 Task: Forward email as attachment with the signature Alan Parker with the subject Follow up on our last conversation from softage.1@softage.net to softage.4@softage.net with the message I wanted to confirm the availability of the meeting room for tomorrows presentation.
Action: Mouse moved to (834, 68)
Screenshot: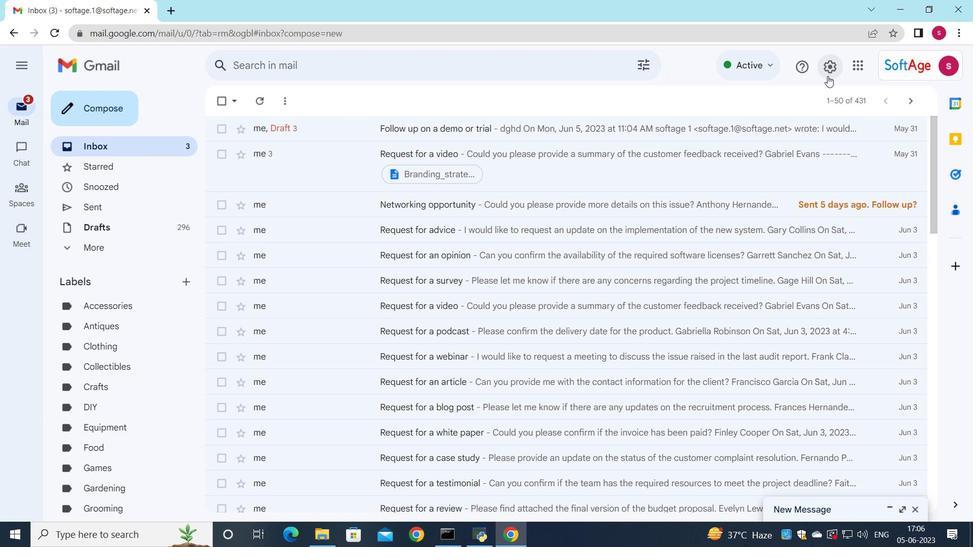 
Action: Mouse pressed left at (834, 68)
Screenshot: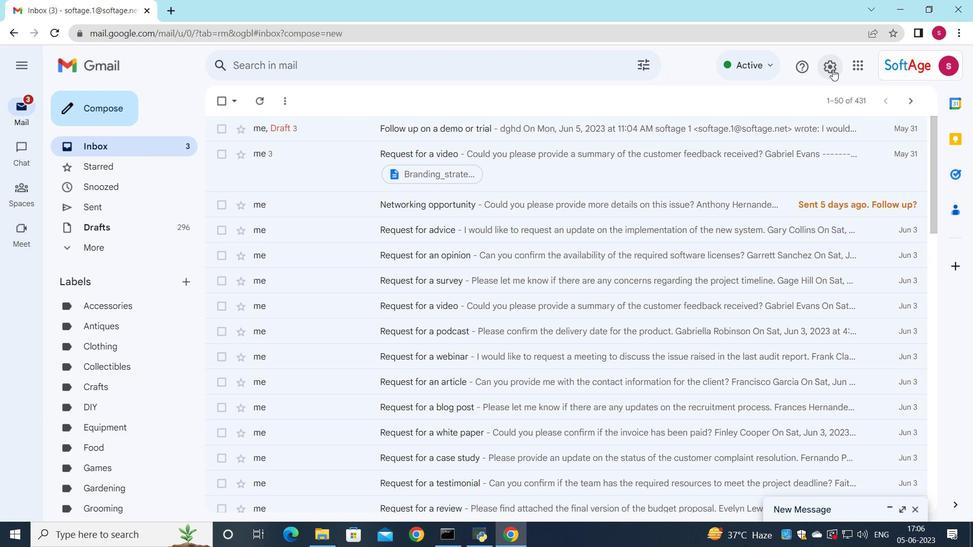 
Action: Mouse moved to (821, 125)
Screenshot: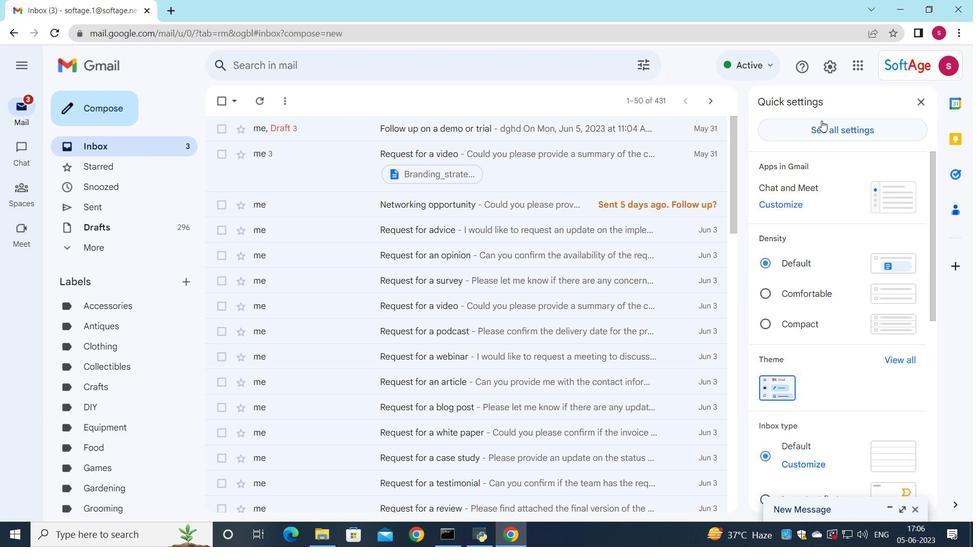 
Action: Mouse pressed left at (821, 125)
Screenshot: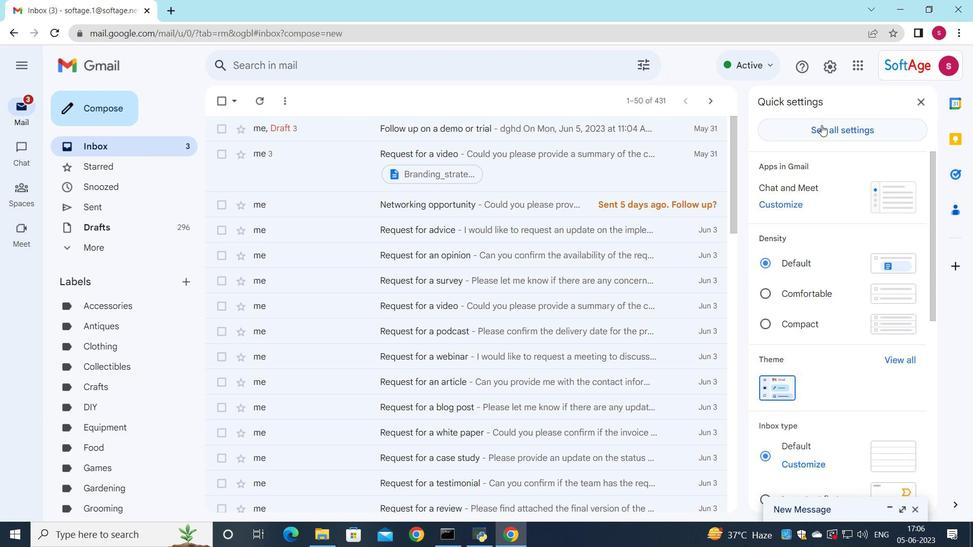 
Action: Mouse moved to (461, 370)
Screenshot: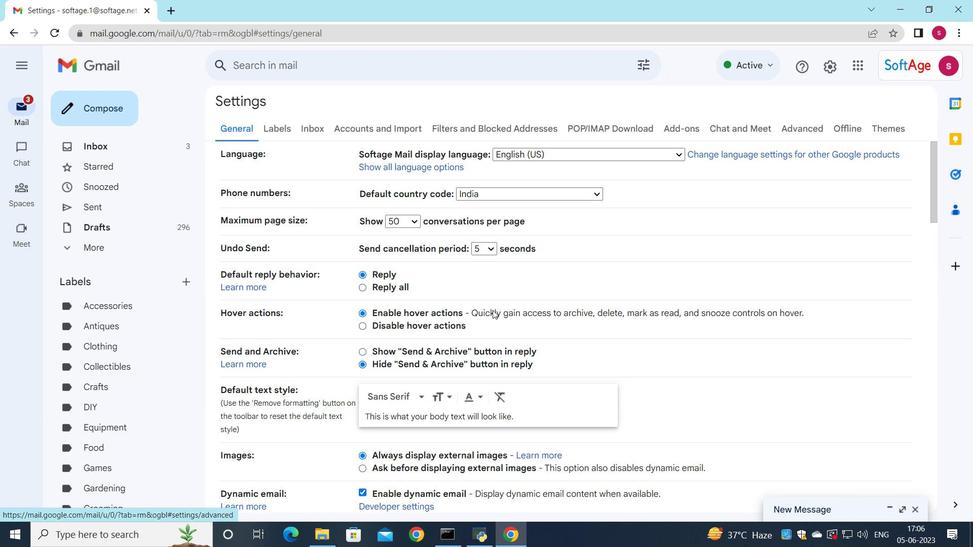 
Action: Mouse scrolled (461, 370) with delta (0, 0)
Screenshot: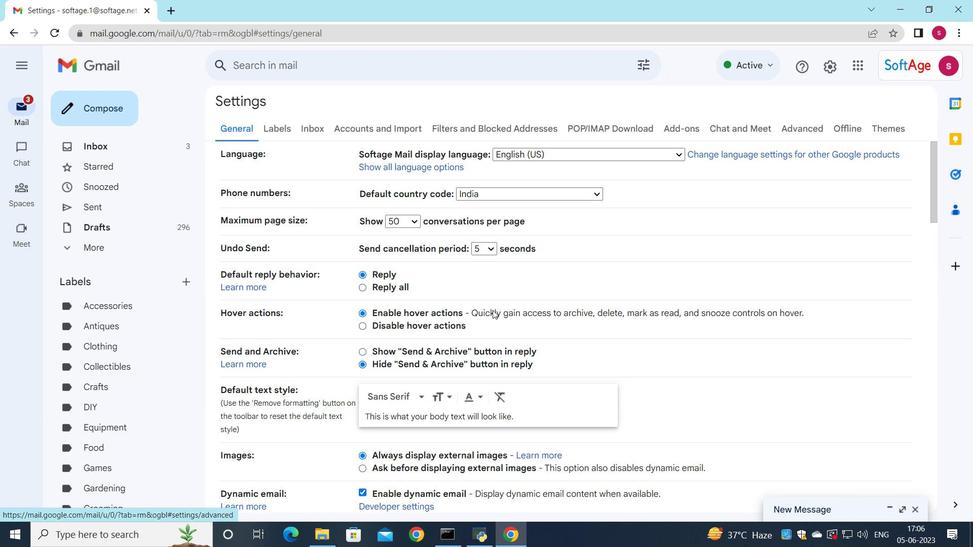 
Action: Mouse moved to (461, 371)
Screenshot: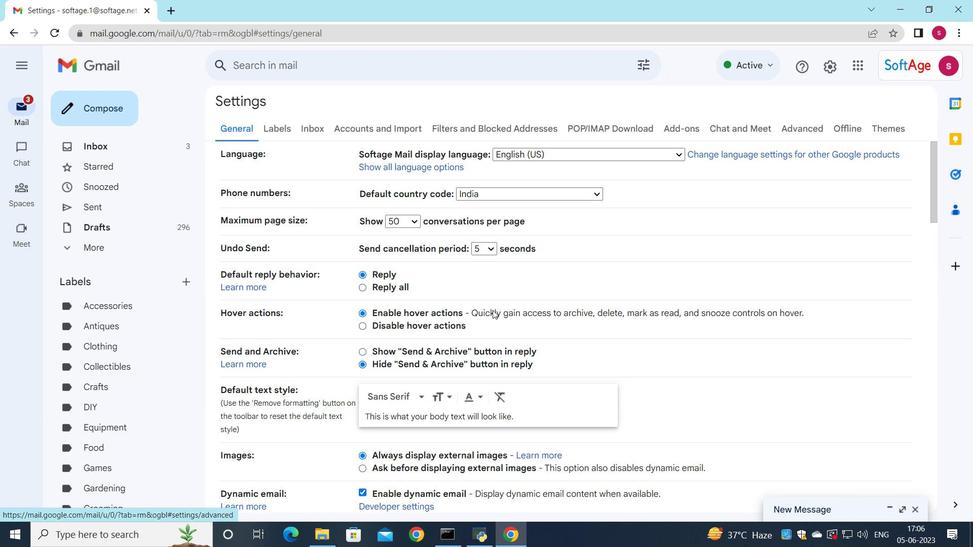 
Action: Mouse scrolled (461, 370) with delta (0, 0)
Screenshot: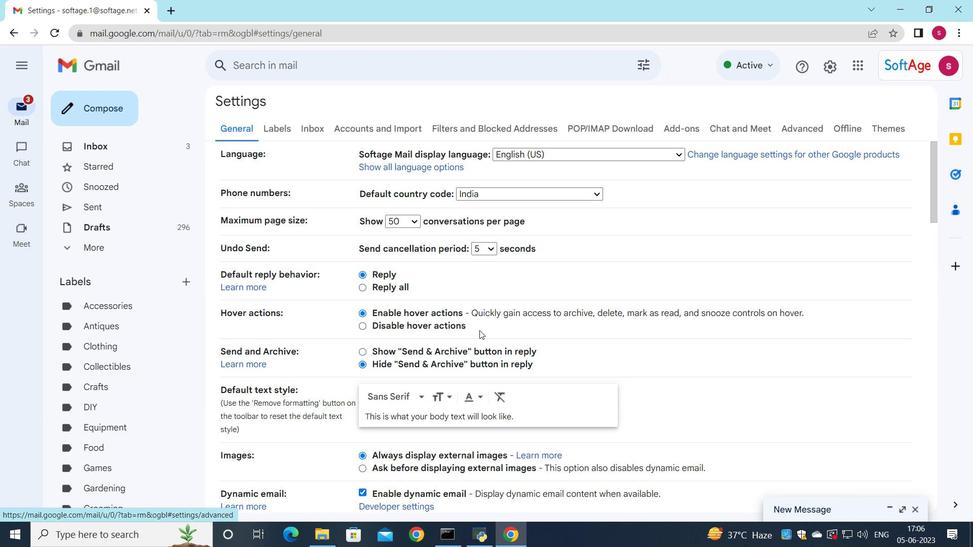 
Action: Mouse moved to (461, 372)
Screenshot: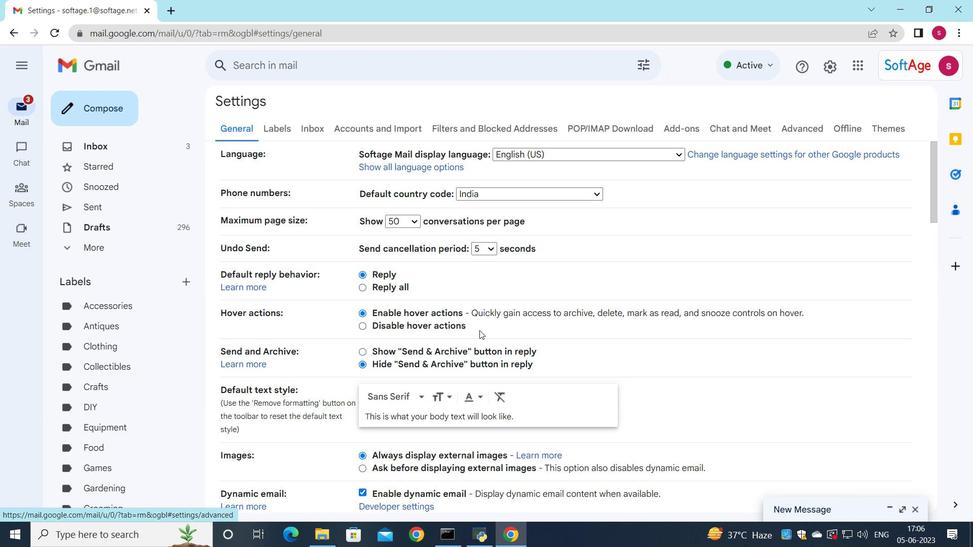 
Action: Mouse scrolled (461, 371) with delta (0, 0)
Screenshot: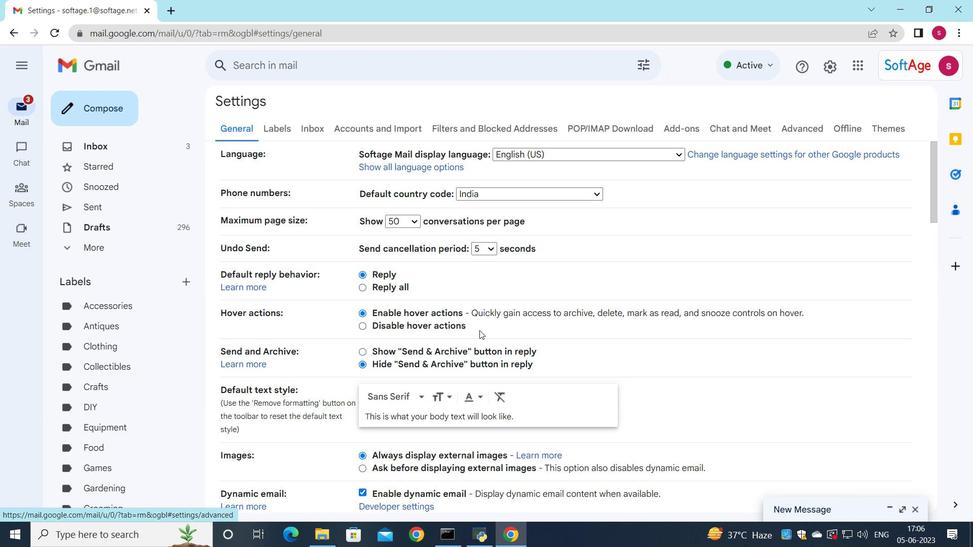 
Action: Mouse moved to (460, 372)
Screenshot: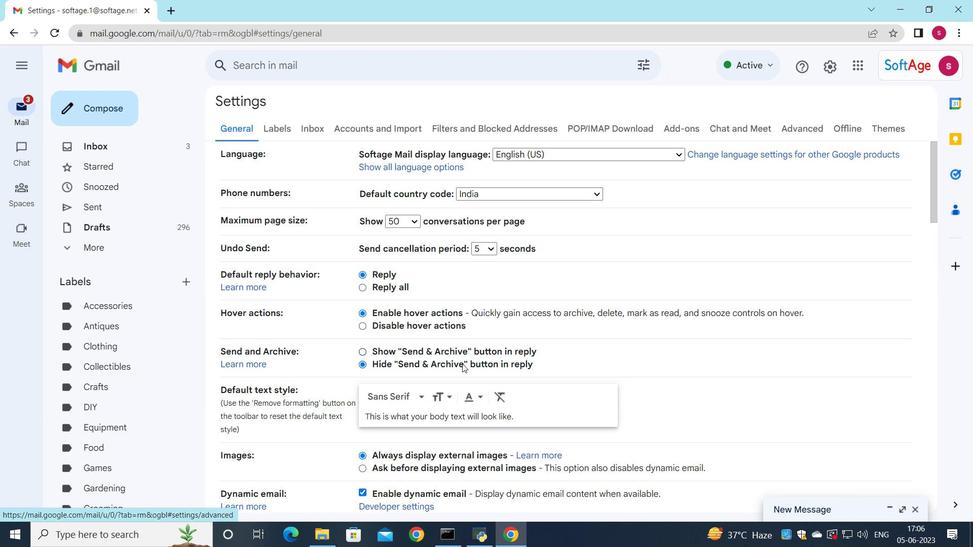
Action: Mouse scrolled (460, 372) with delta (0, 0)
Screenshot: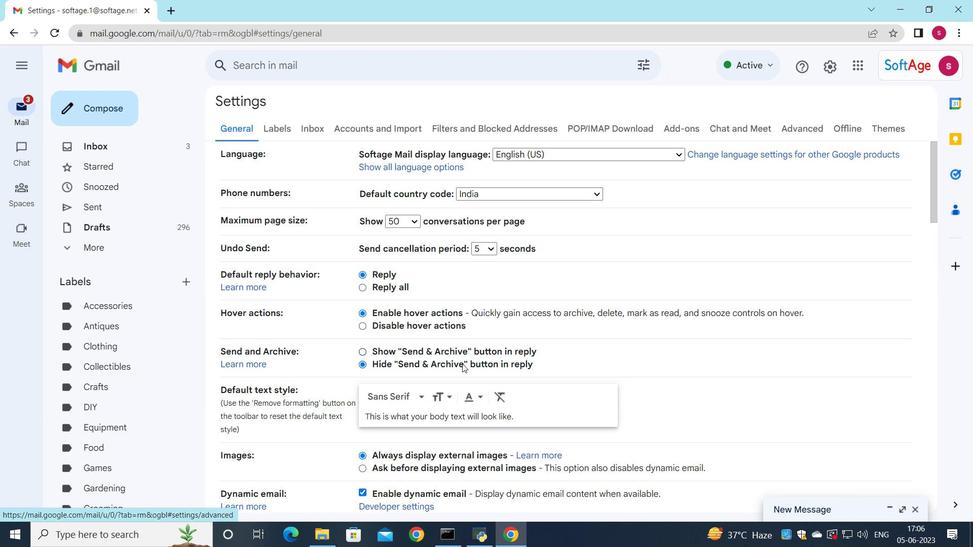 
Action: Mouse moved to (459, 375)
Screenshot: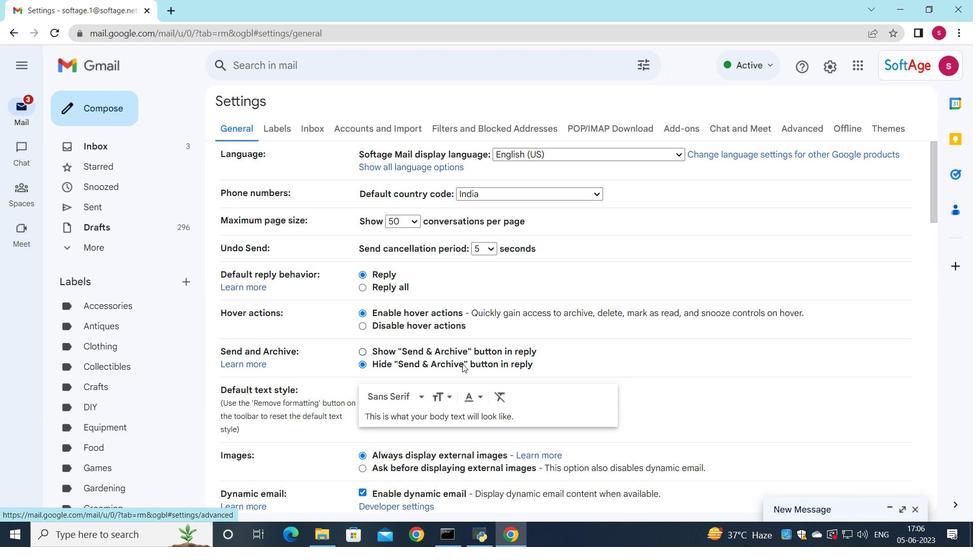 
Action: Mouse scrolled (459, 375) with delta (0, 0)
Screenshot: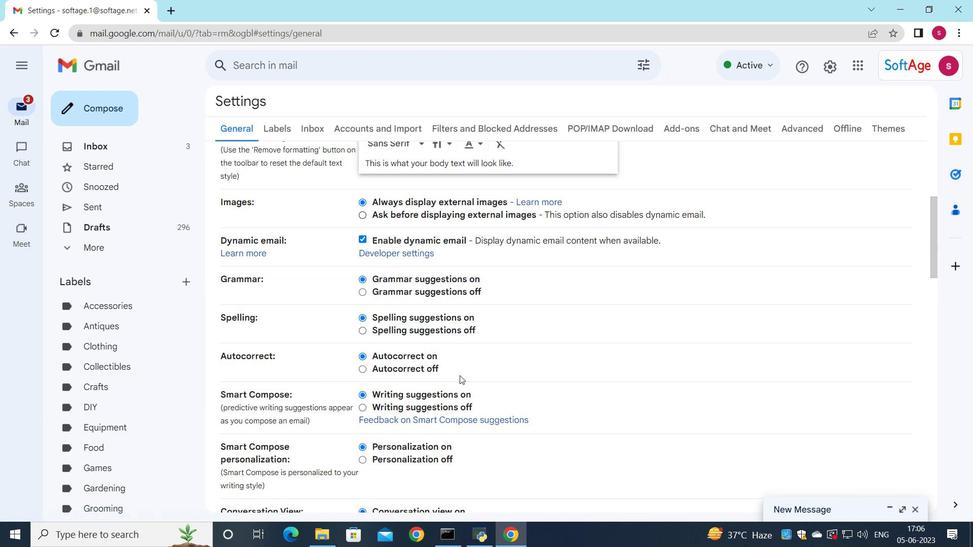 
Action: Mouse scrolled (459, 375) with delta (0, 0)
Screenshot: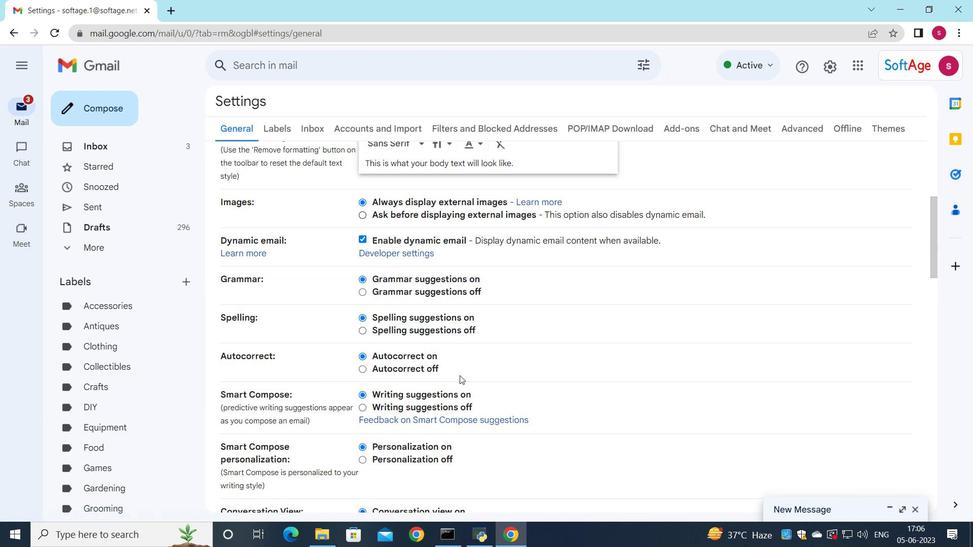 
Action: Mouse scrolled (459, 375) with delta (0, 0)
Screenshot: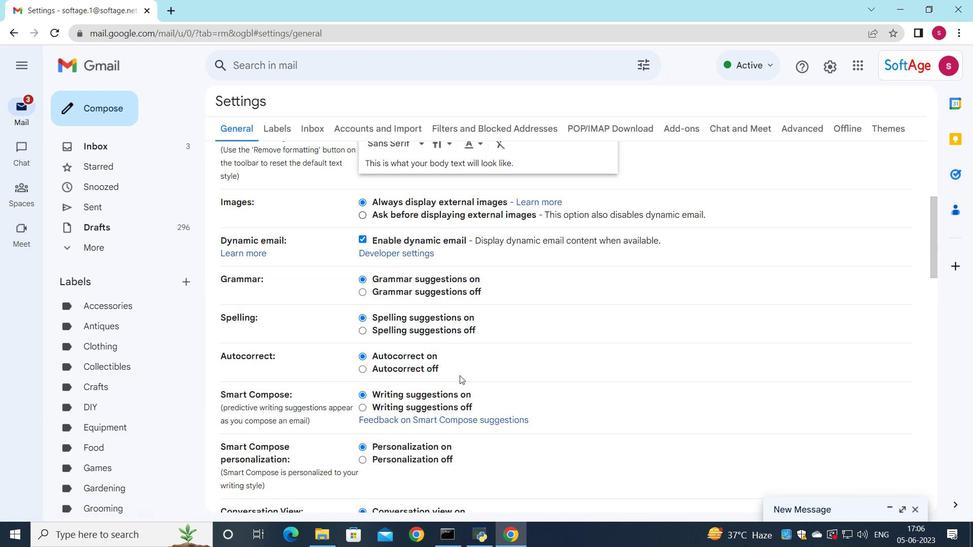 
Action: Mouse scrolled (459, 375) with delta (0, 0)
Screenshot: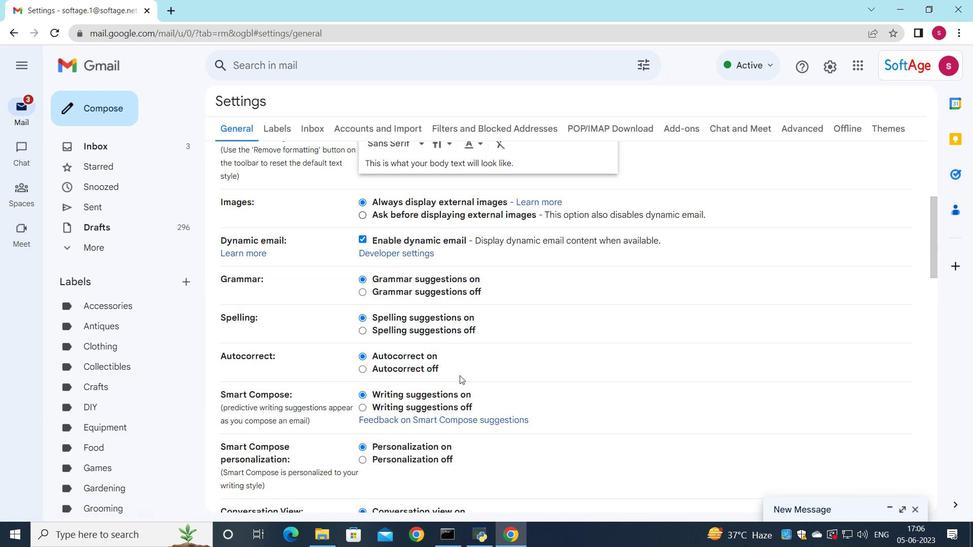 
Action: Mouse scrolled (459, 375) with delta (0, 0)
Screenshot: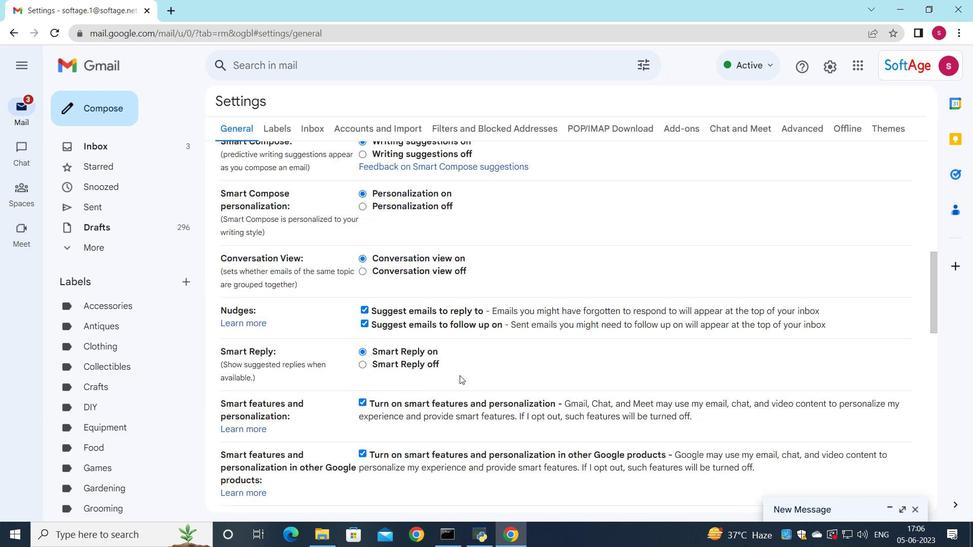 
Action: Mouse scrolled (459, 375) with delta (0, 0)
Screenshot: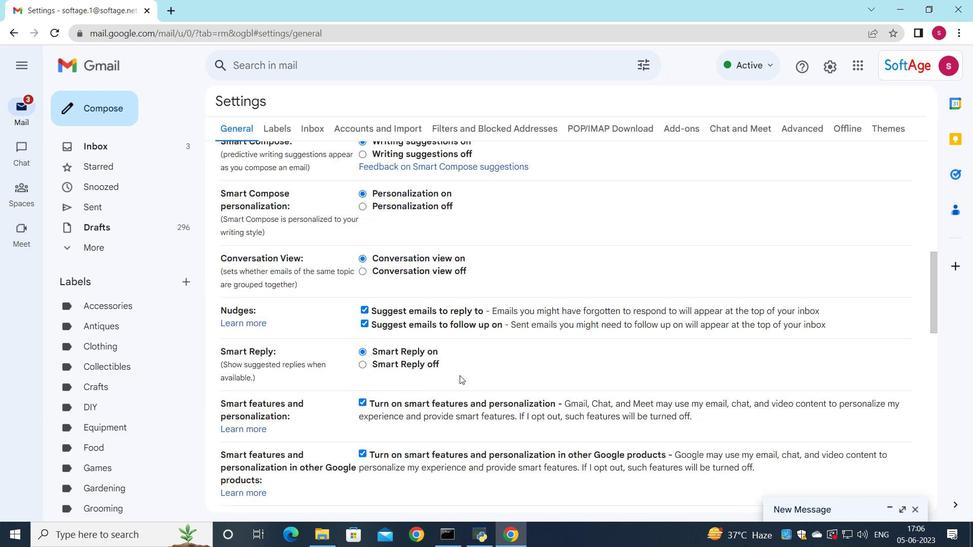 
Action: Mouse scrolled (459, 375) with delta (0, 0)
Screenshot: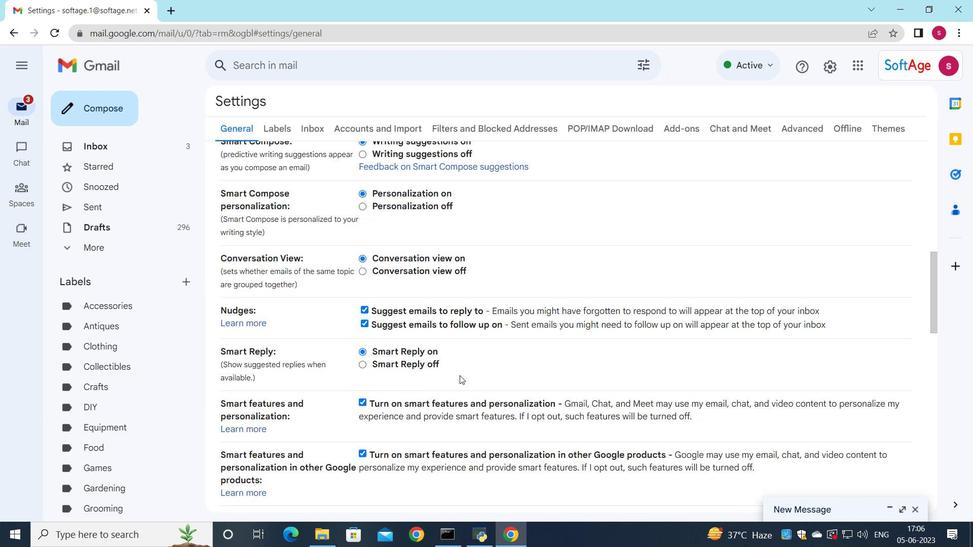 
Action: Mouse scrolled (459, 375) with delta (0, 0)
Screenshot: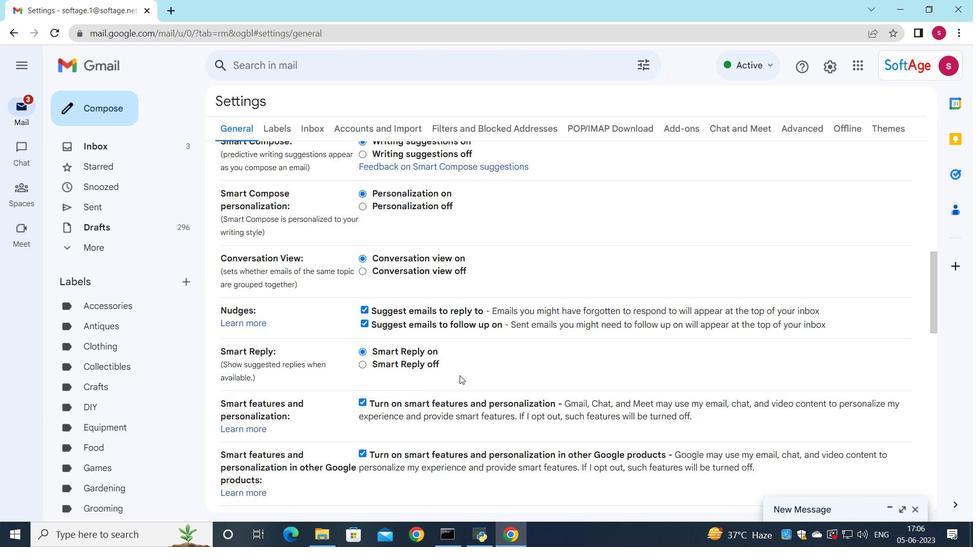 
Action: Mouse moved to (459, 376)
Screenshot: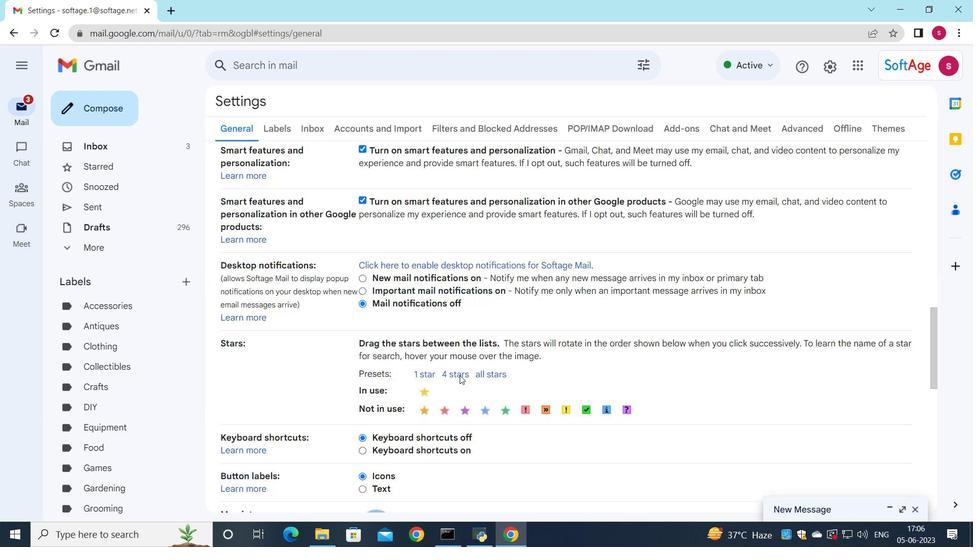 
Action: Mouse scrolled (459, 375) with delta (0, 0)
Screenshot: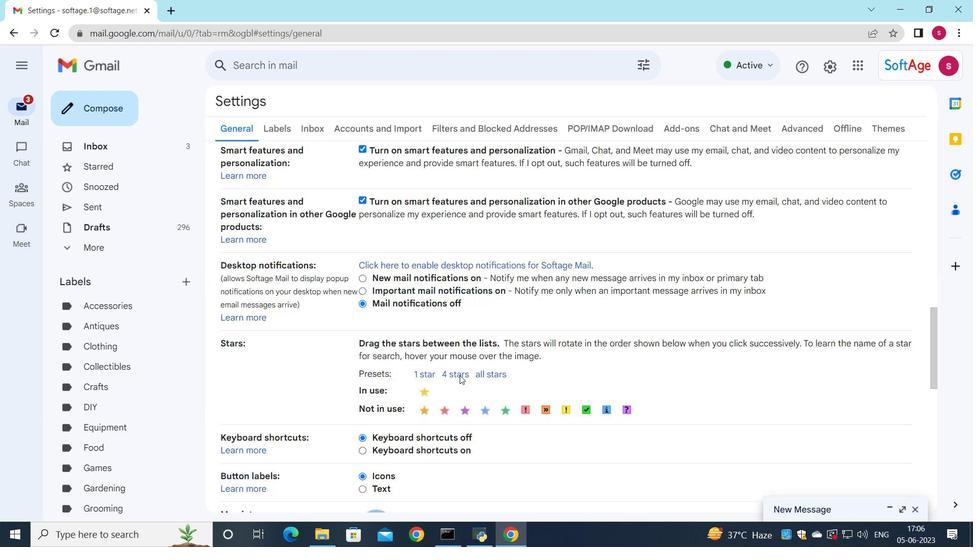
Action: Mouse moved to (458, 376)
Screenshot: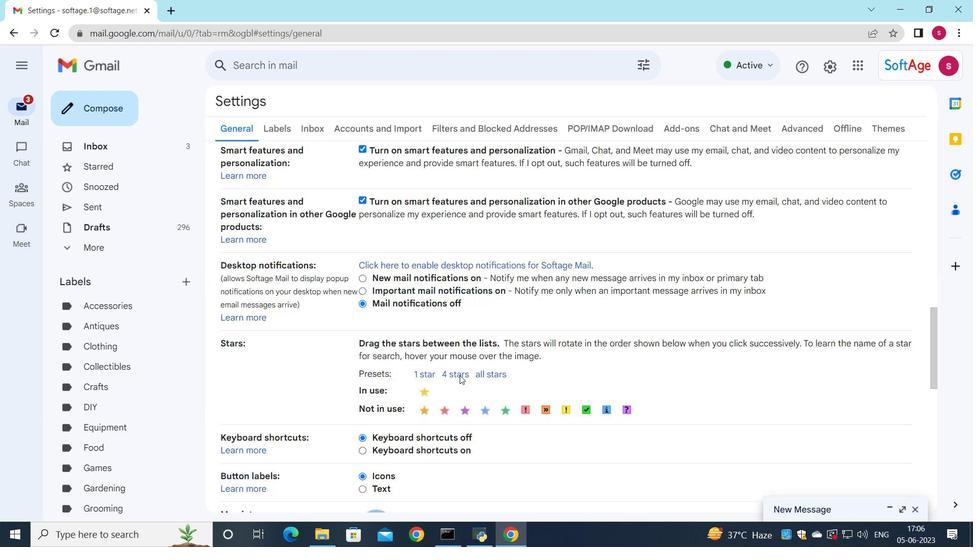 
Action: Mouse scrolled (458, 375) with delta (0, 0)
Screenshot: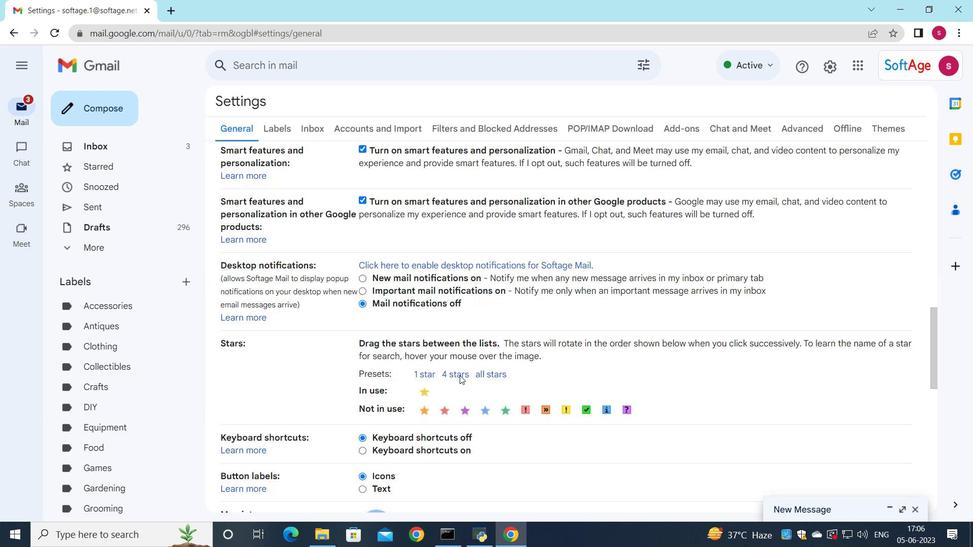 
Action: Mouse scrolled (458, 375) with delta (0, 0)
Screenshot: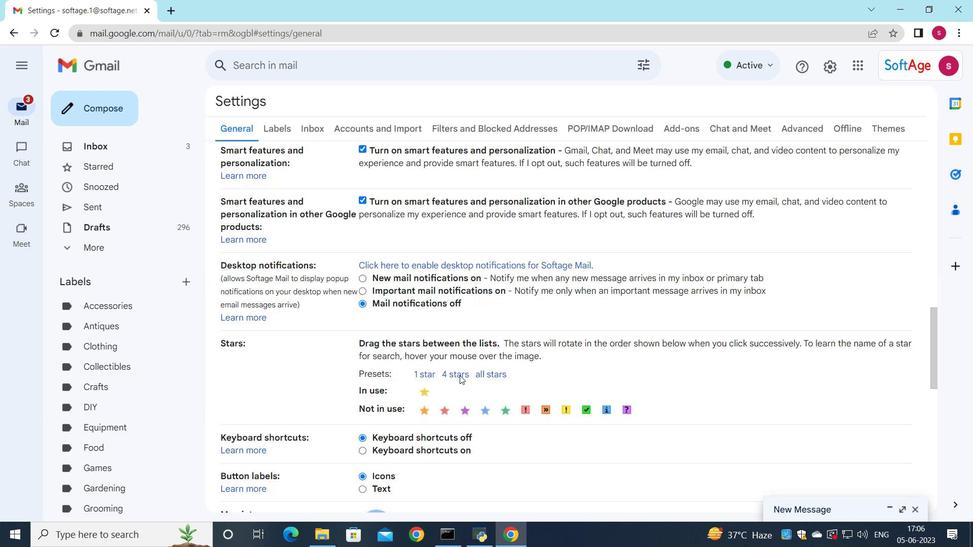 
Action: Mouse scrolled (458, 375) with delta (0, 0)
Screenshot: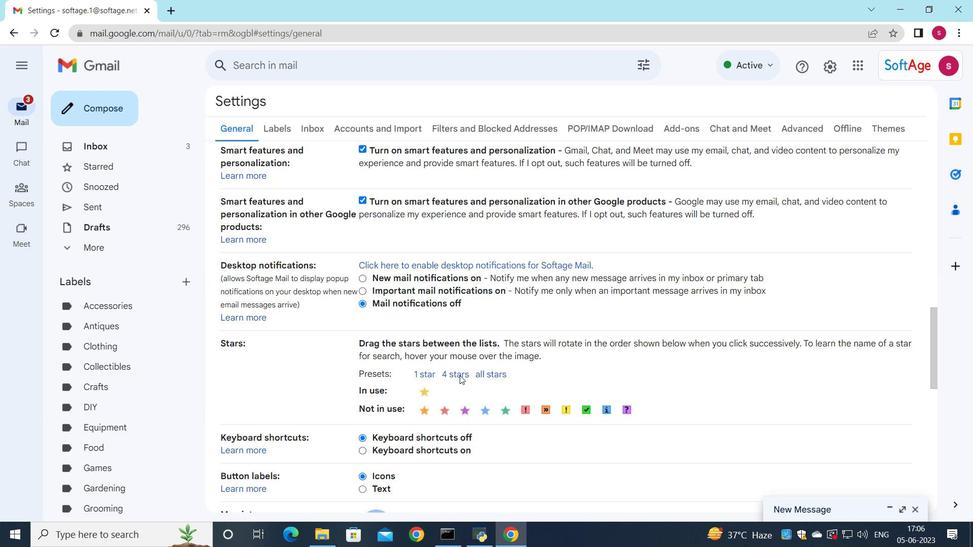 
Action: Mouse moved to (375, 371)
Screenshot: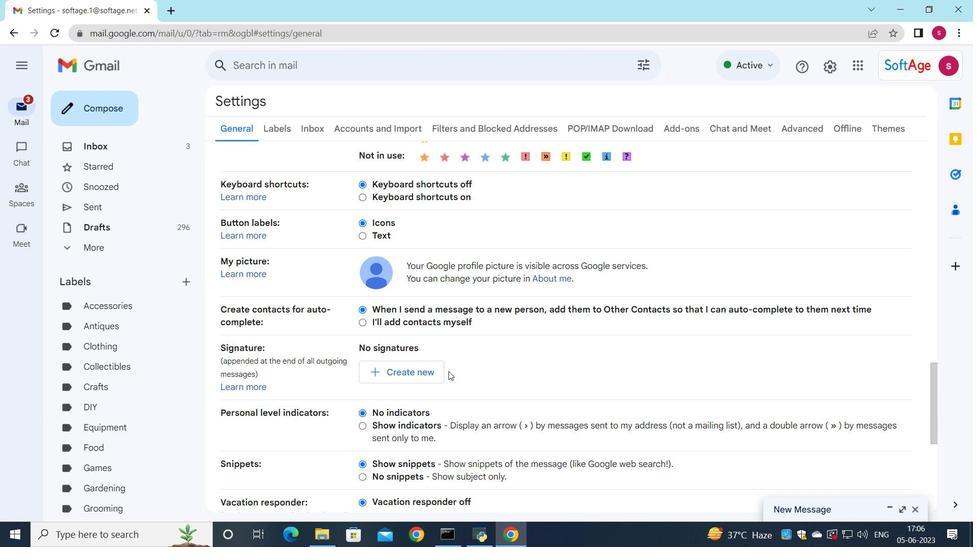 
Action: Mouse pressed left at (375, 371)
Screenshot: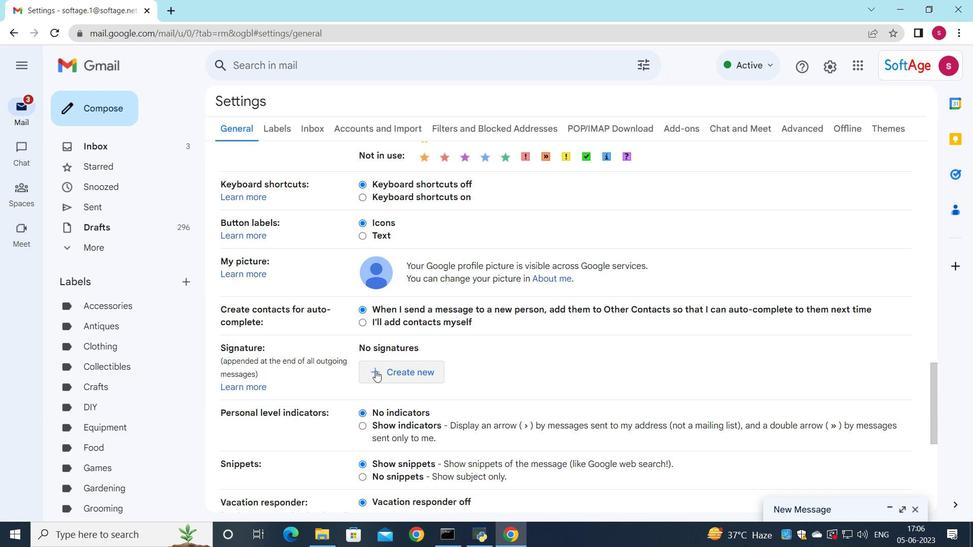 
Action: Mouse moved to (443, 332)
Screenshot: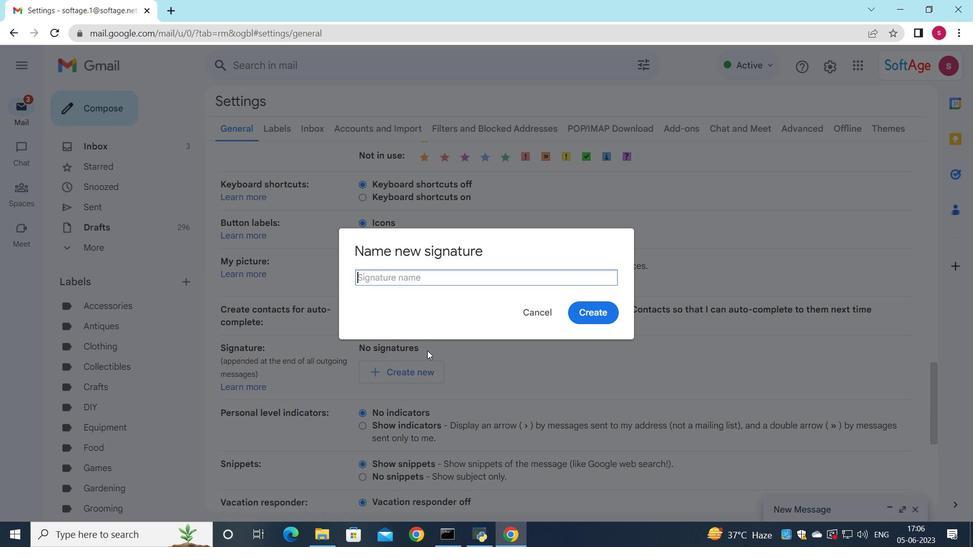 
Action: Key pressed <Key.shift>alan<Key.space><Key.shift>Pasr<Key.backspace><Key.backspace><Key.backspace><Key.backspace><Key.backspace><Key.backspace><Key.backspace><Key.backspace><Key.backspace><Key.backspace><Key.backspace><Key.backspace><Key.backspace><Key.backspace><Key.backspace><Key.shift>Alan<Key.space><Key.shift>Parker
Screenshot: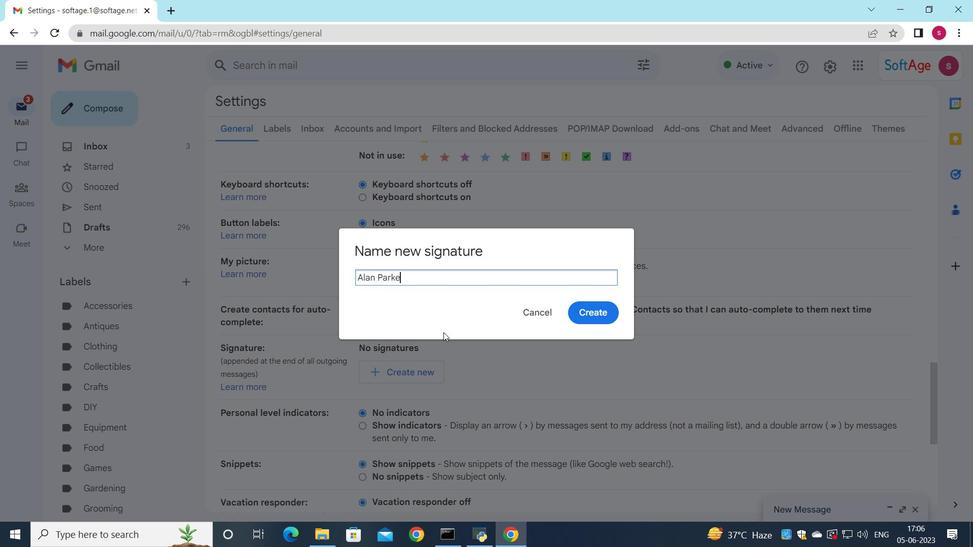 
Action: Mouse moved to (587, 320)
Screenshot: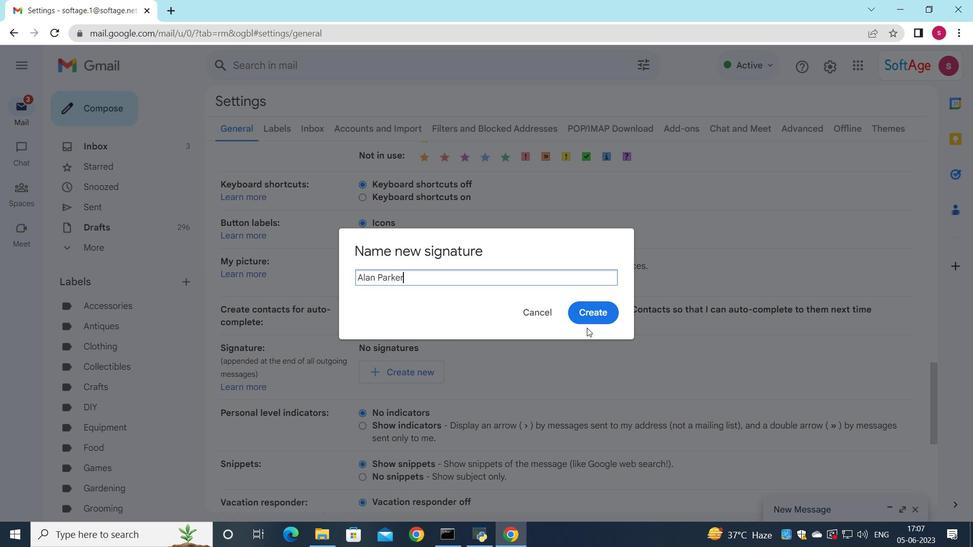 
Action: Mouse pressed left at (587, 320)
Screenshot: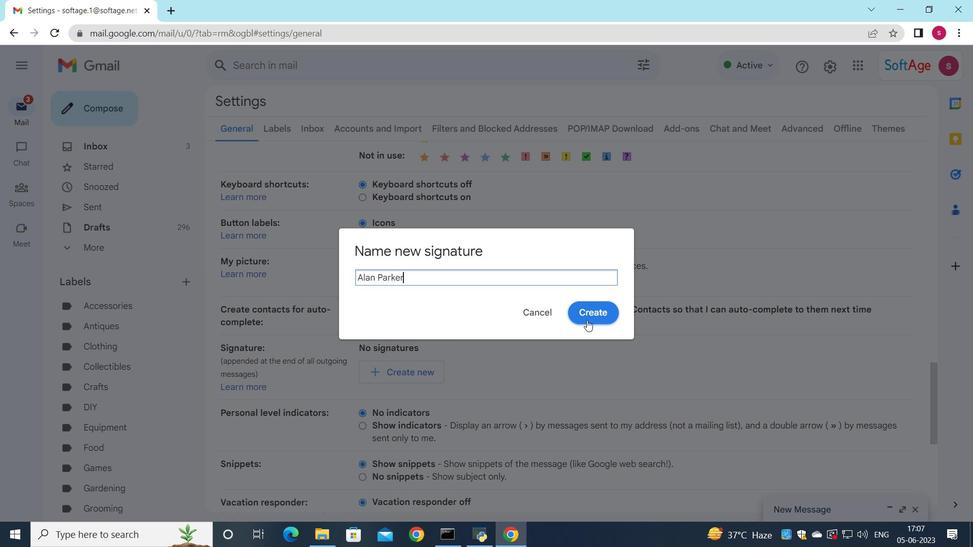 
Action: Mouse moved to (590, 354)
Screenshot: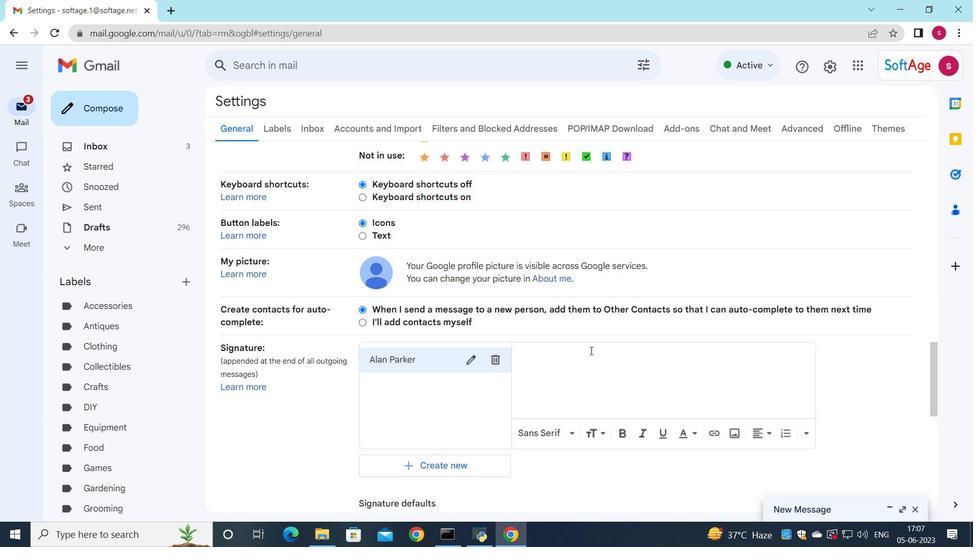 
Action: Mouse pressed left at (590, 354)
Screenshot: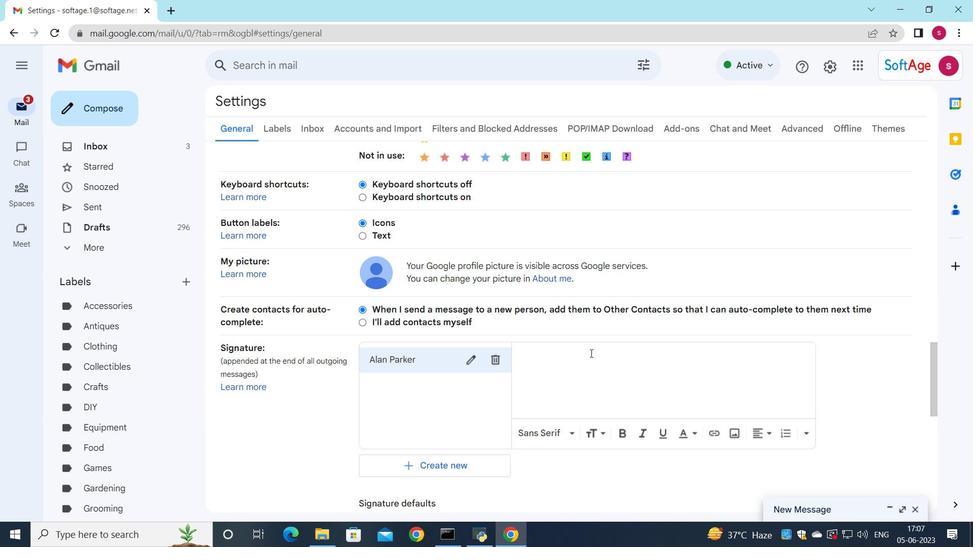 
Action: Key pressed <Key.shift>Alan<Key.space><Key.shift>Parker
Screenshot: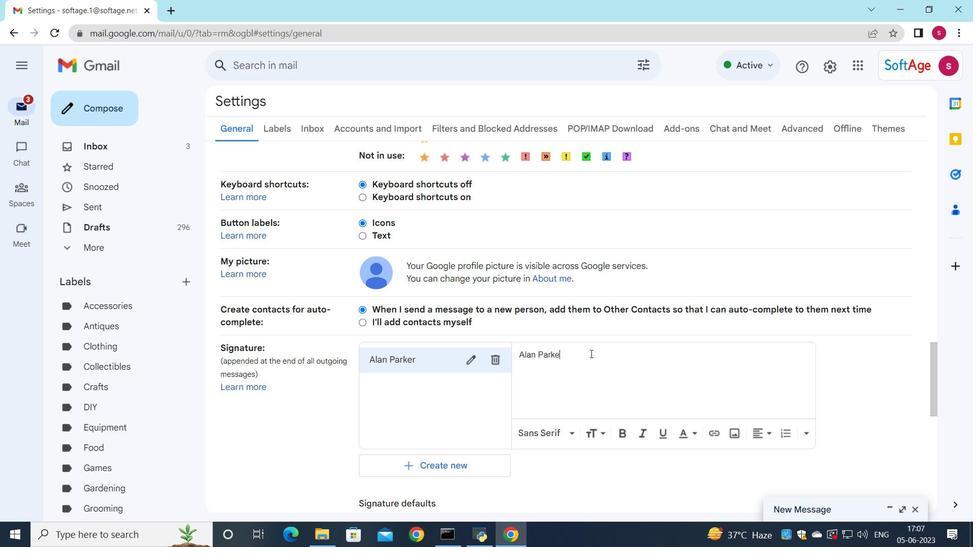 
Action: Mouse moved to (567, 356)
Screenshot: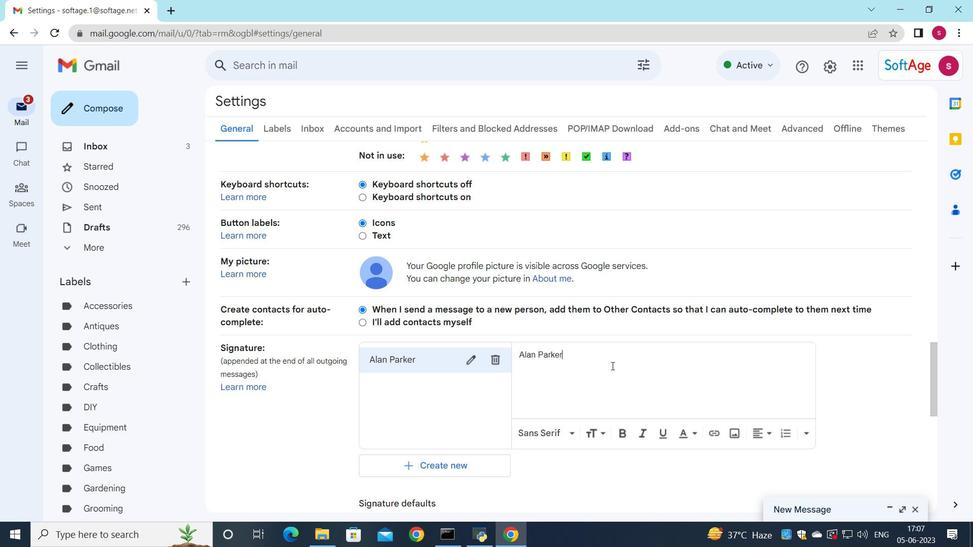 
Action: Mouse scrolled (567, 356) with delta (0, 0)
Screenshot: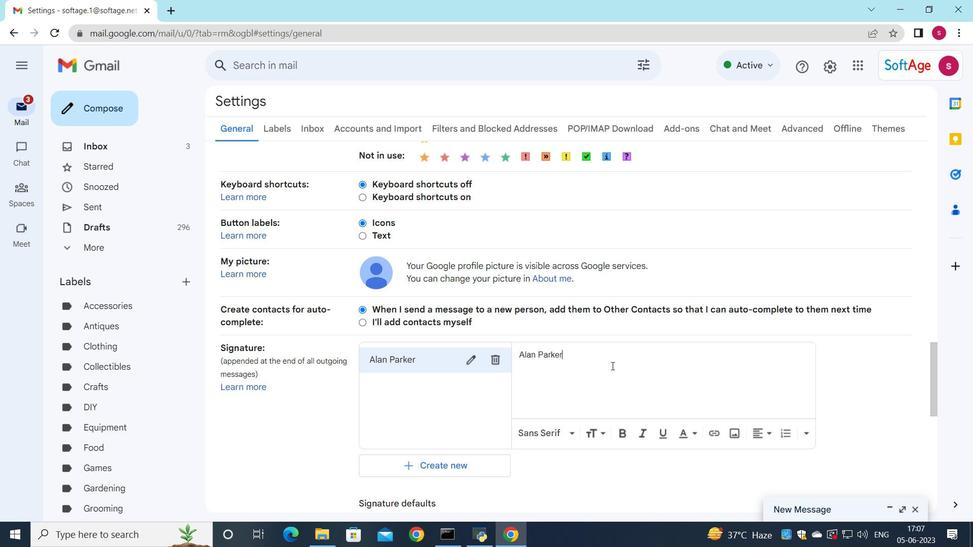 
Action: Mouse moved to (545, 363)
Screenshot: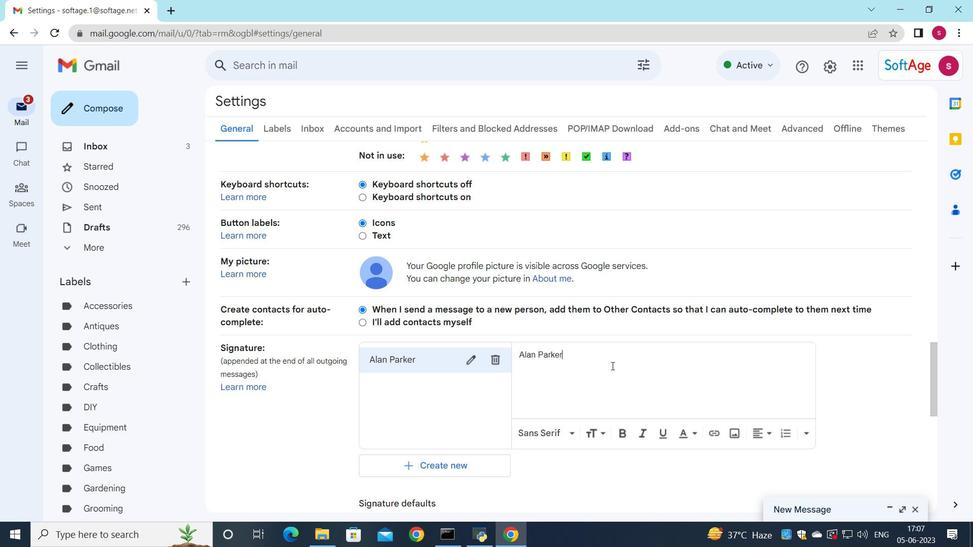 
Action: Mouse scrolled (545, 363) with delta (0, 0)
Screenshot: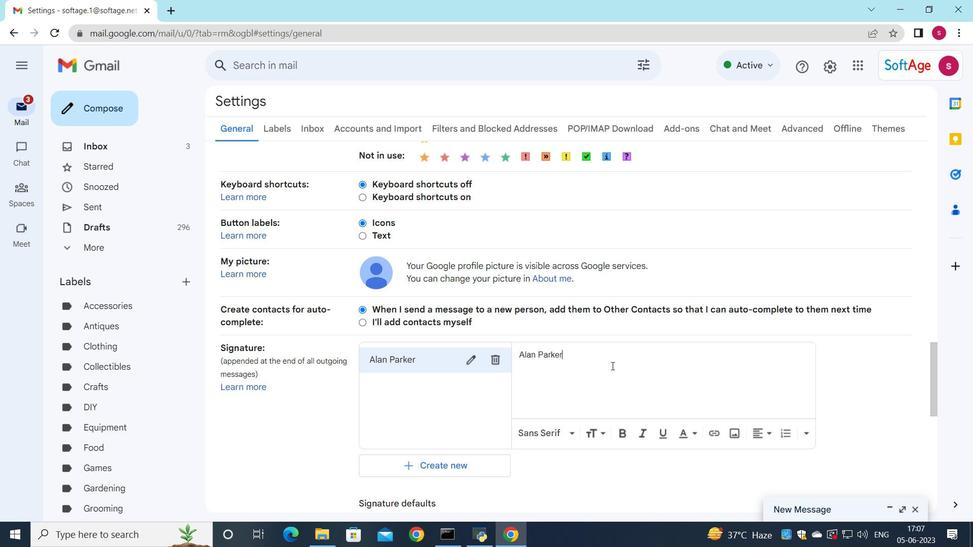
Action: Mouse moved to (514, 388)
Screenshot: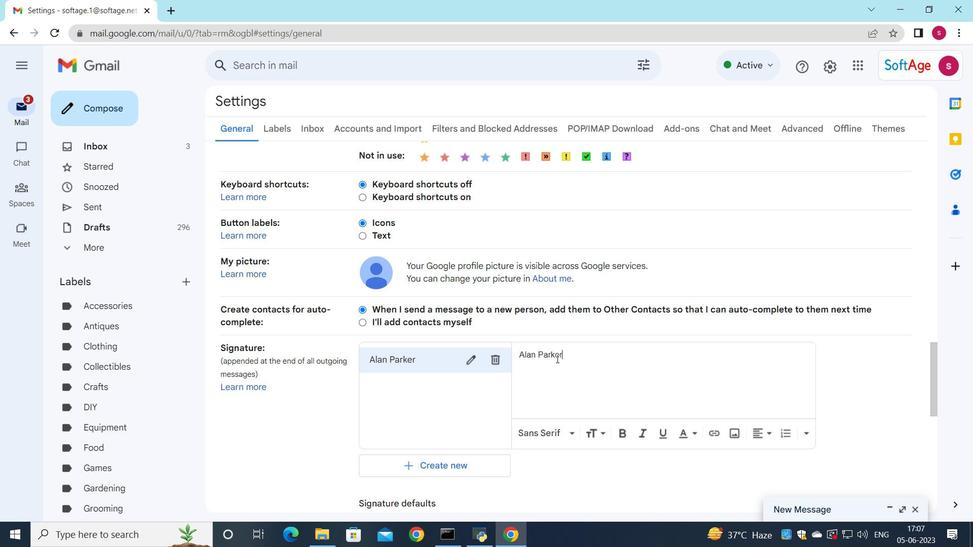 
Action: Mouse scrolled (520, 381) with delta (0, 0)
Screenshot: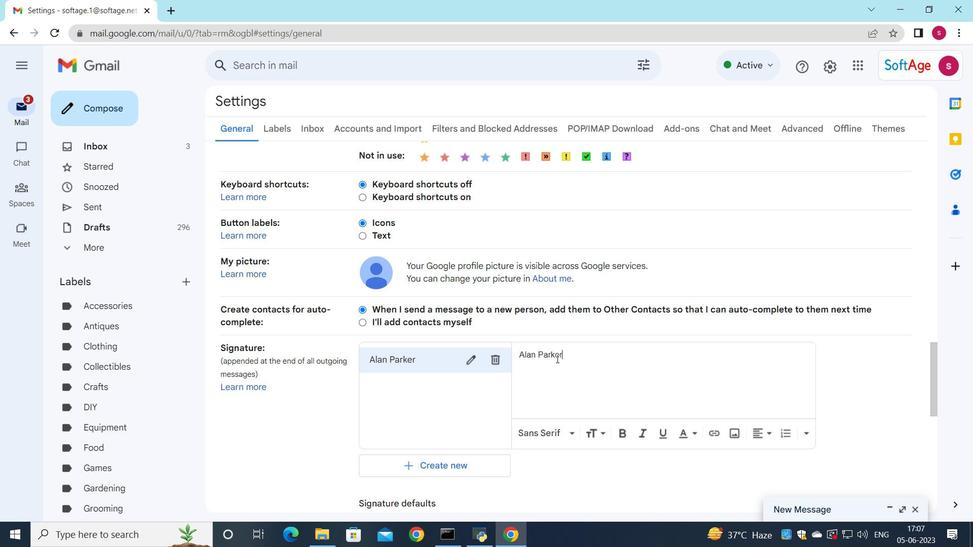 
Action: Mouse moved to (457, 351)
Screenshot: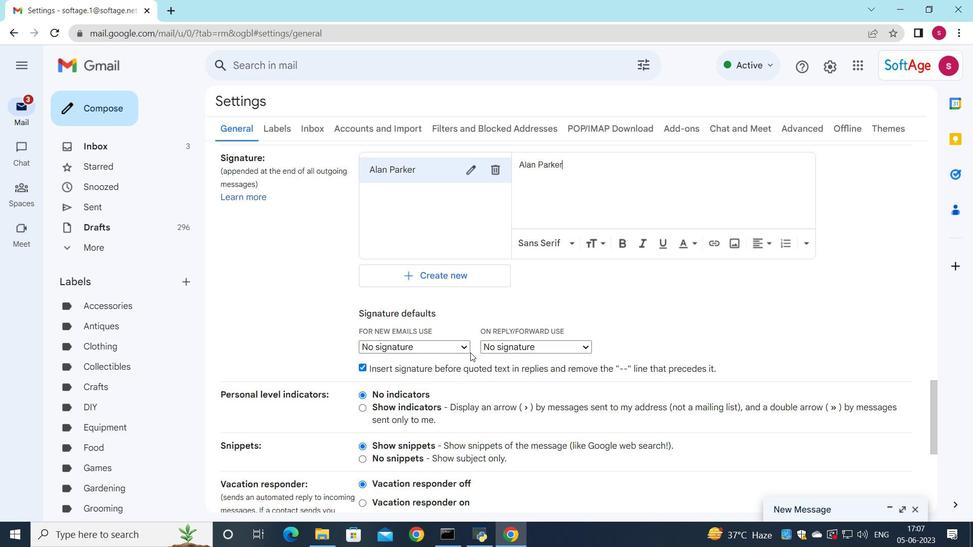 
Action: Mouse pressed left at (457, 351)
Screenshot: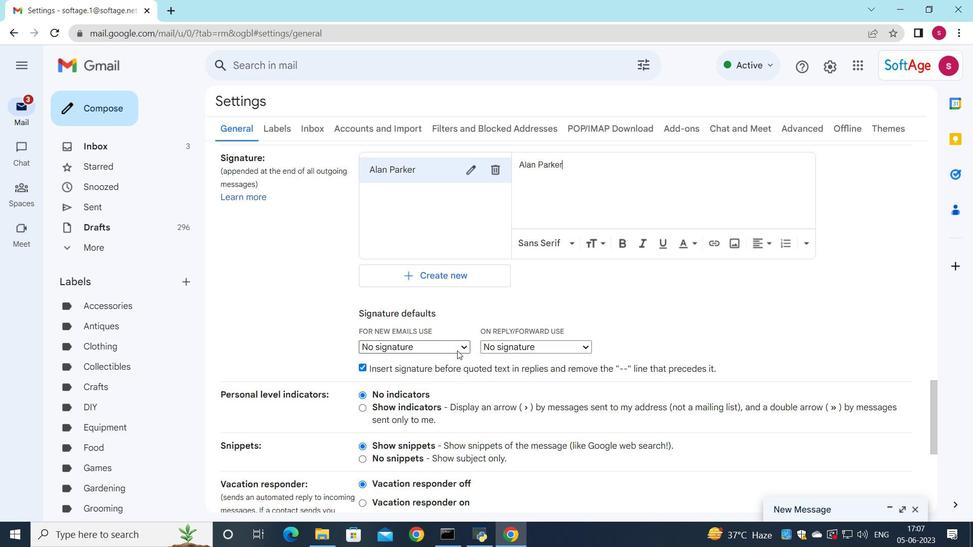 
Action: Mouse moved to (450, 373)
Screenshot: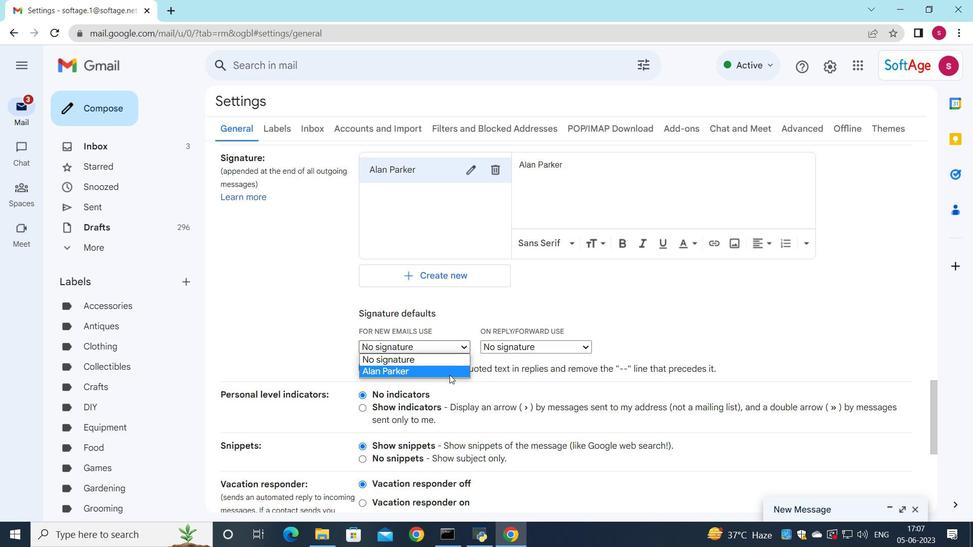 
Action: Mouse pressed left at (450, 373)
Screenshot: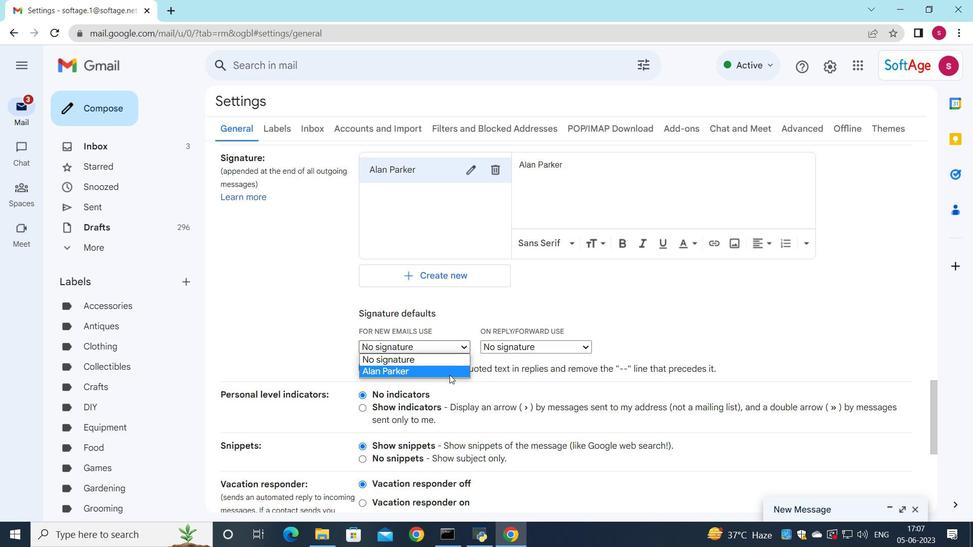 
Action: Mouse moved to (496, 348)
Screenshot: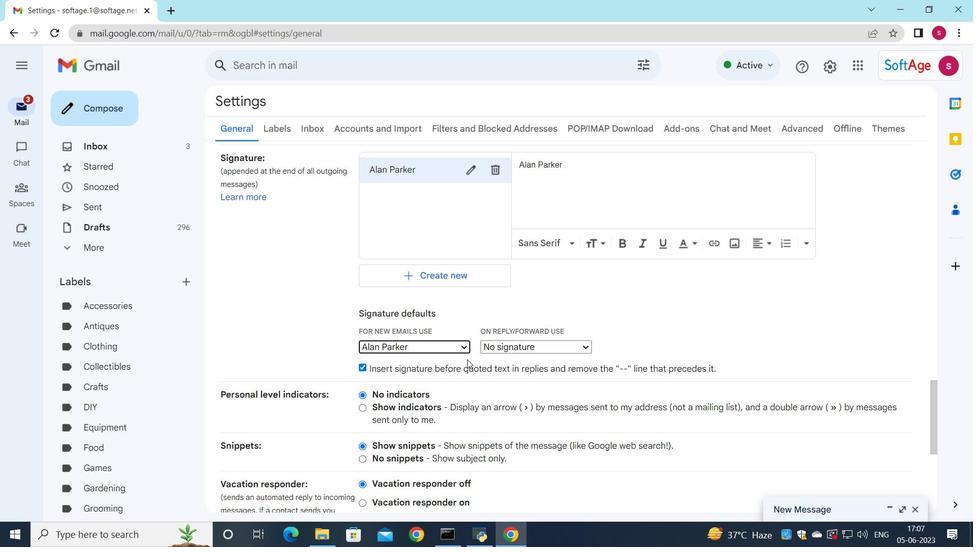 
Action: Mouse pressed left at (496, 348)
Screenshot: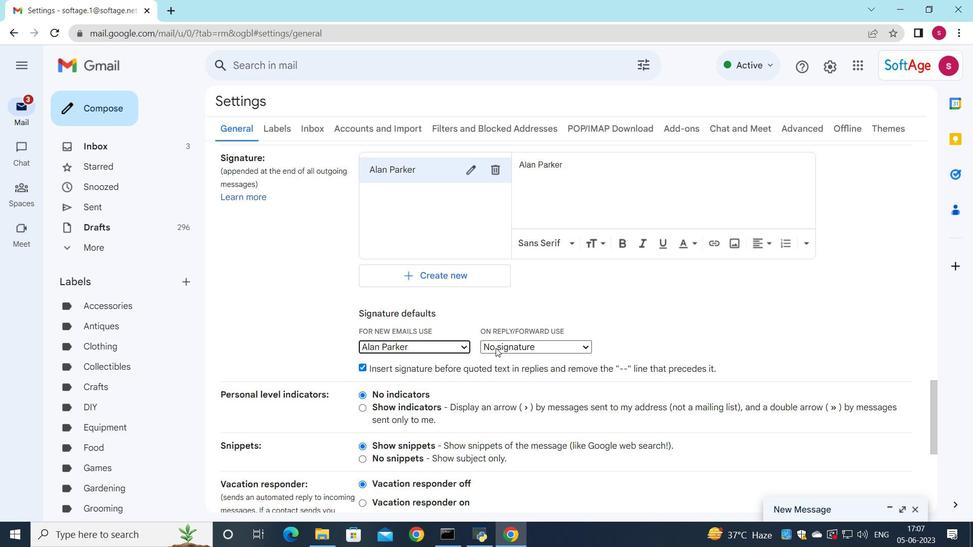 
Action: Mouse moved to (491, 365)
Screenshot: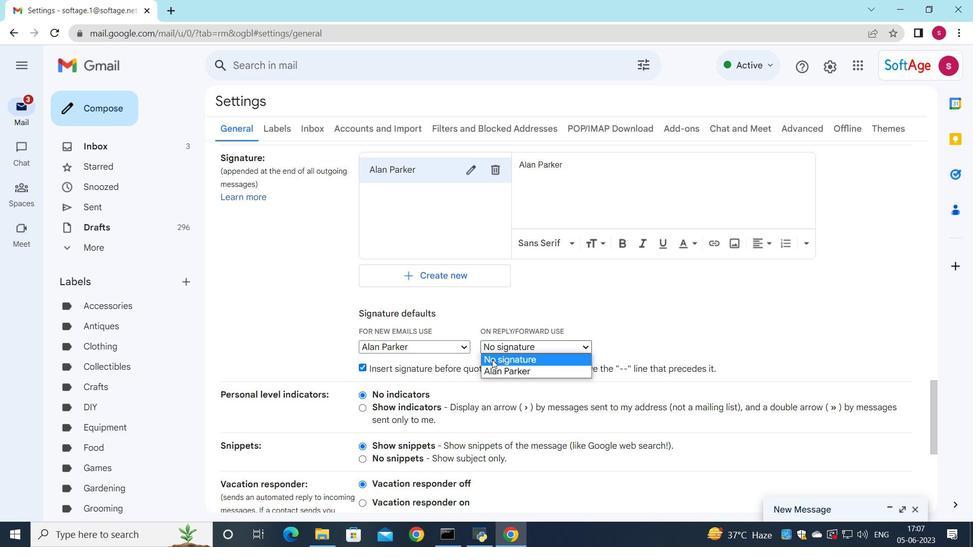 
Action: Mouse pressed left at (491, 365)
Screenshot: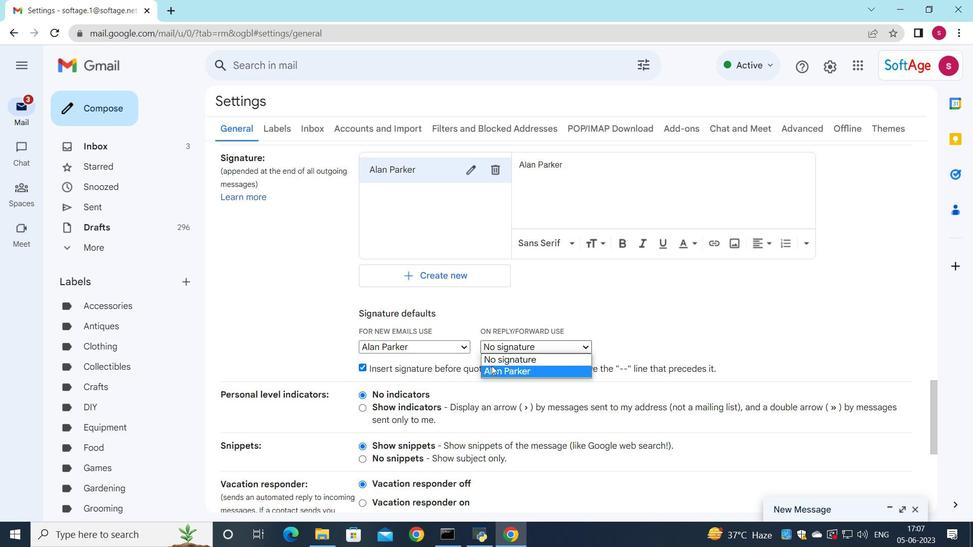 
Action: Mouse moved to (489, 370)
Screenshot: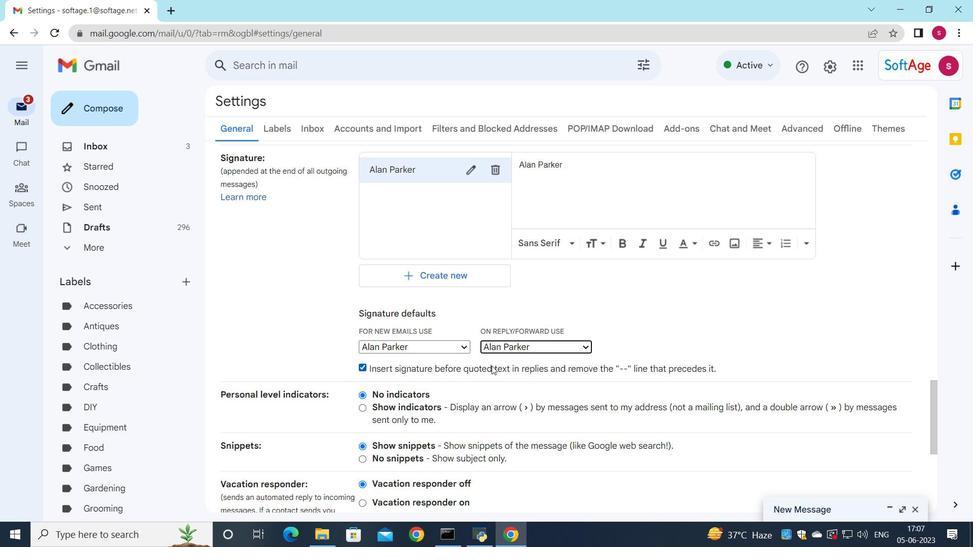 
Action: Mouse scrolled (489, 369) with delta (0, 0)
Screenshot: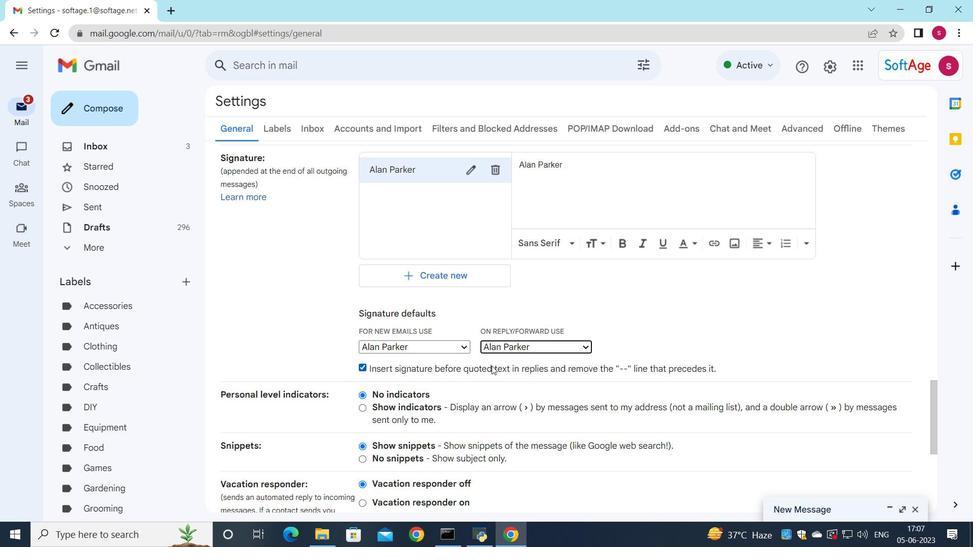 
Action: Mouse moved to (489, 373)
Screenshot: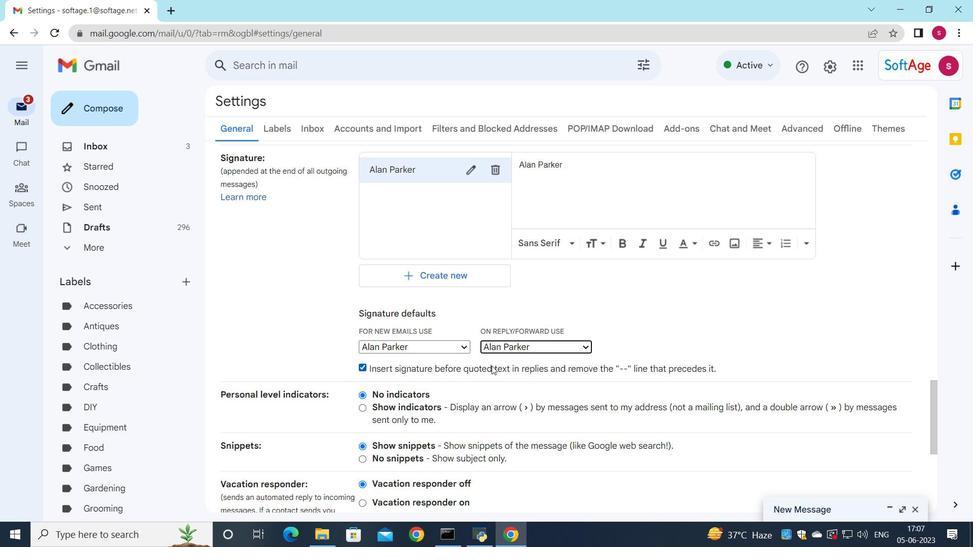
Action: Mouse scrolled (489, 372) with delta (0, 0)
Screenshot: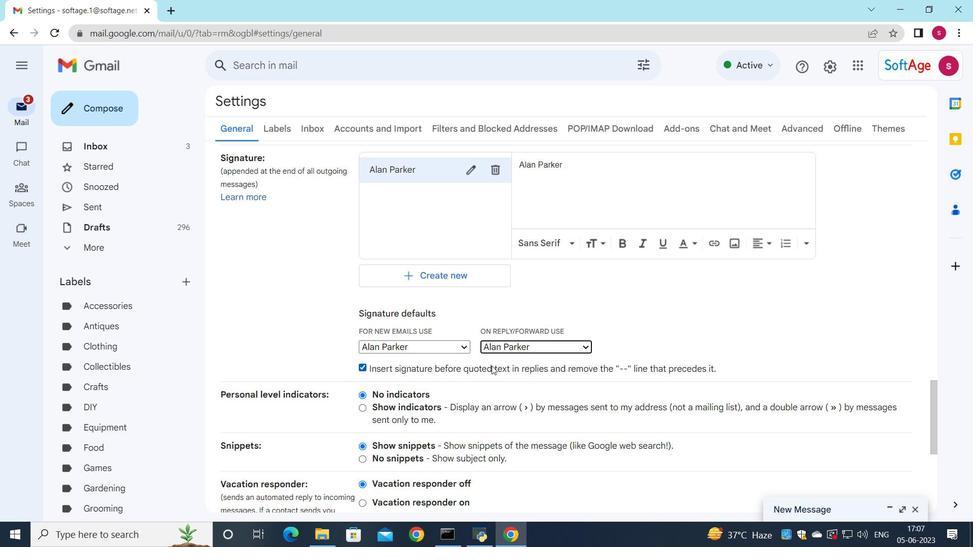 
Action: Mouse moved to (489, 375)
Screenshot: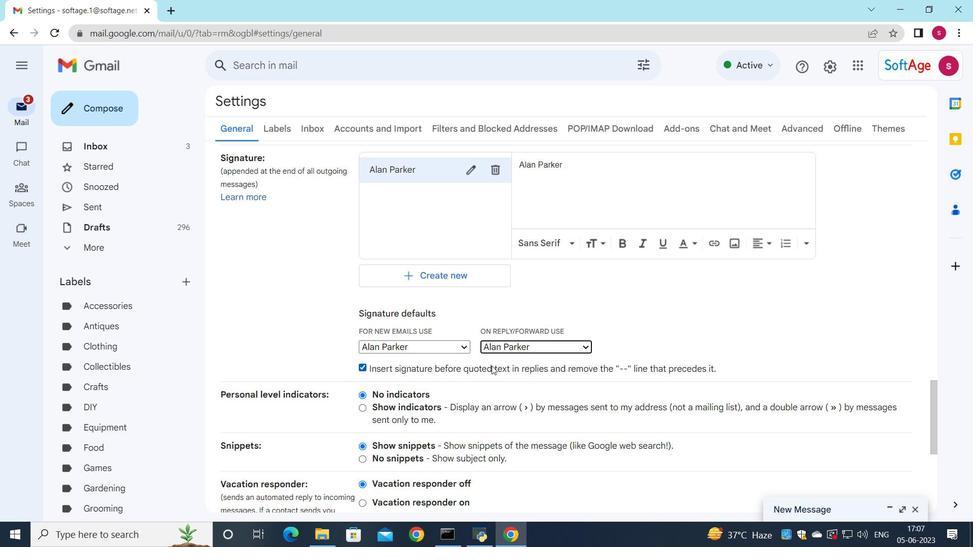 
Action: Mouse scrolled (489, 375) with delta (0, 0)
Screenshot: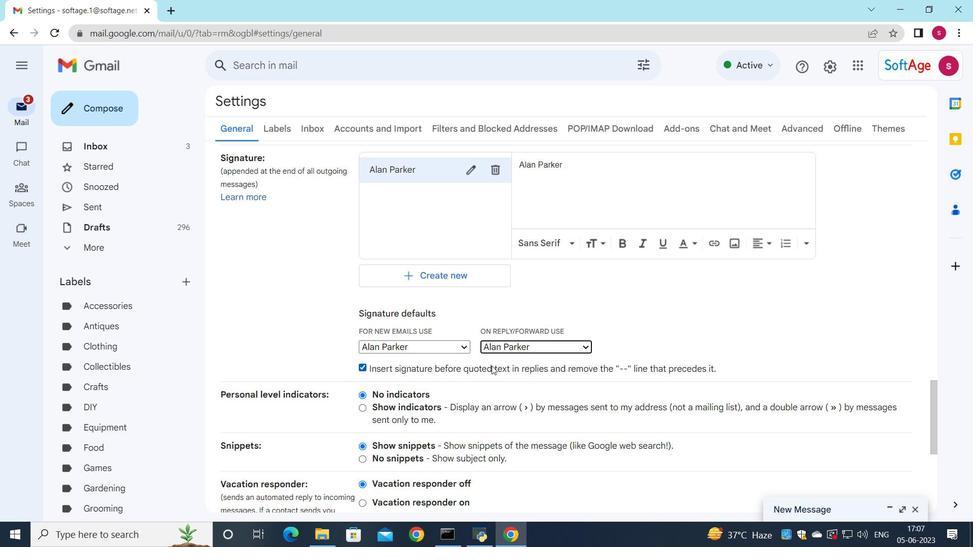 
Action: Mouse moved to (450, 432)
Screenshot: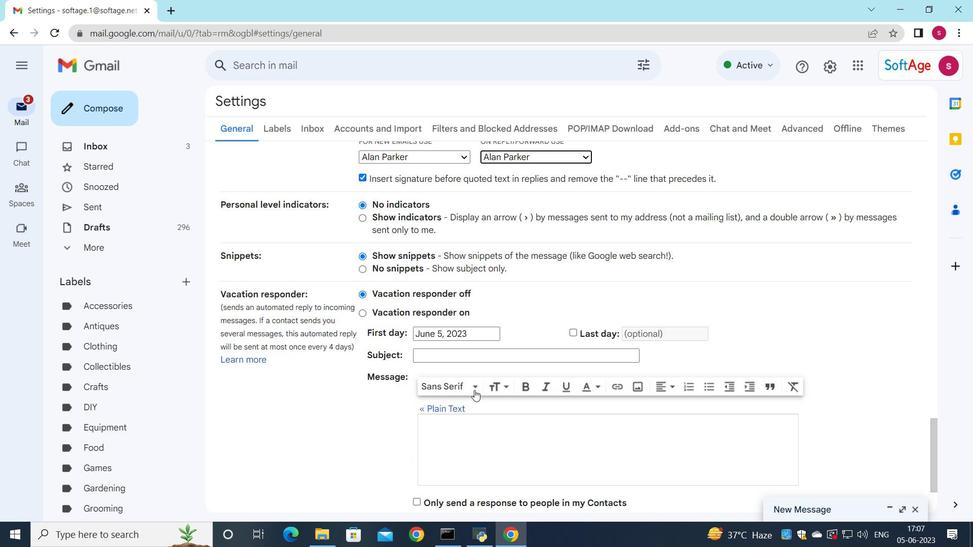 
Action: Mouse scrolled (450, 432) with delta (0, 0)
Screenshot: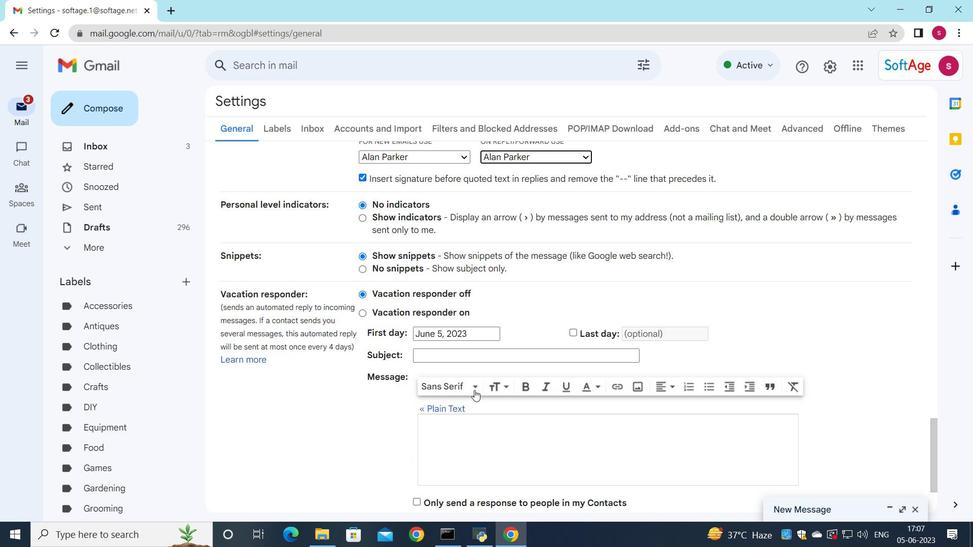 
Action: Mouse moved to (450, 433)
Screenshot: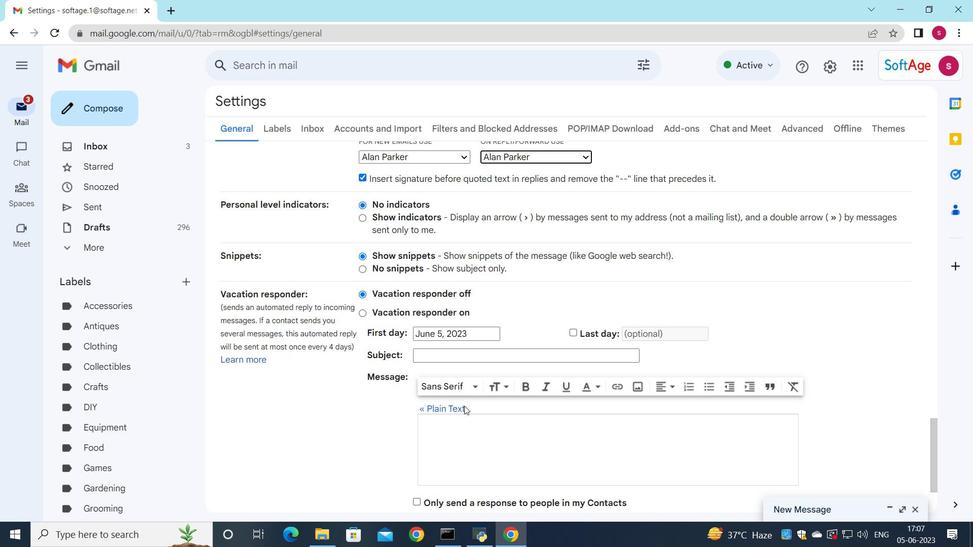 
Action: Mouse scrolled (450, 432) with delta (0, 0)
Screenshot: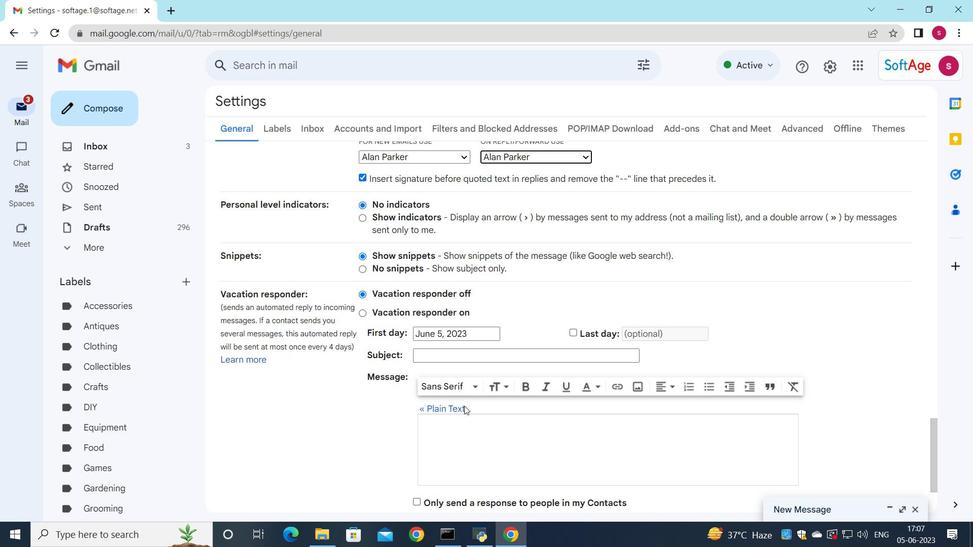 
Action: Mouse scrolled (450, 432) with delta (0, 0)
Screenshot: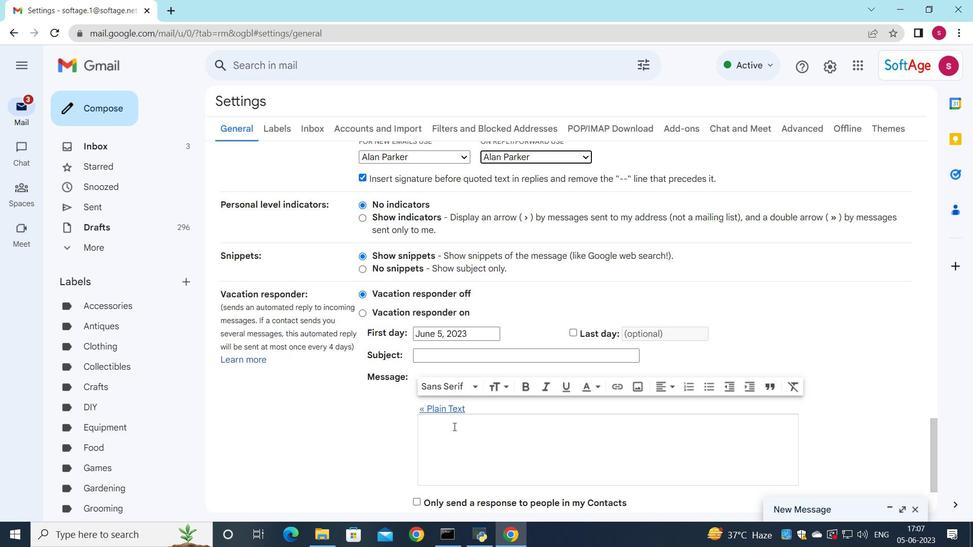
Action: Mouse moved to (542, 456)
Screenshot: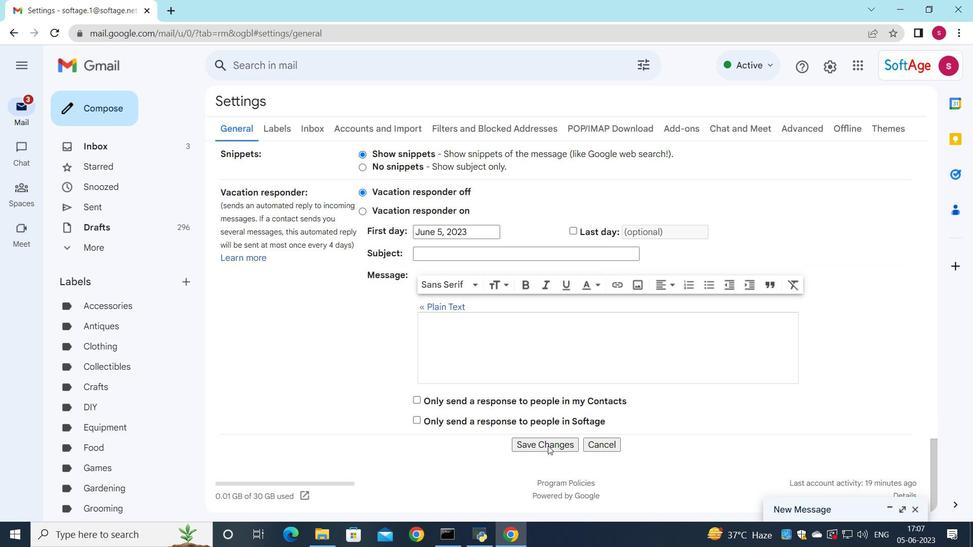 
Action: Mouse scrolled (542, 456) with delta (0, 0)
Screenshot: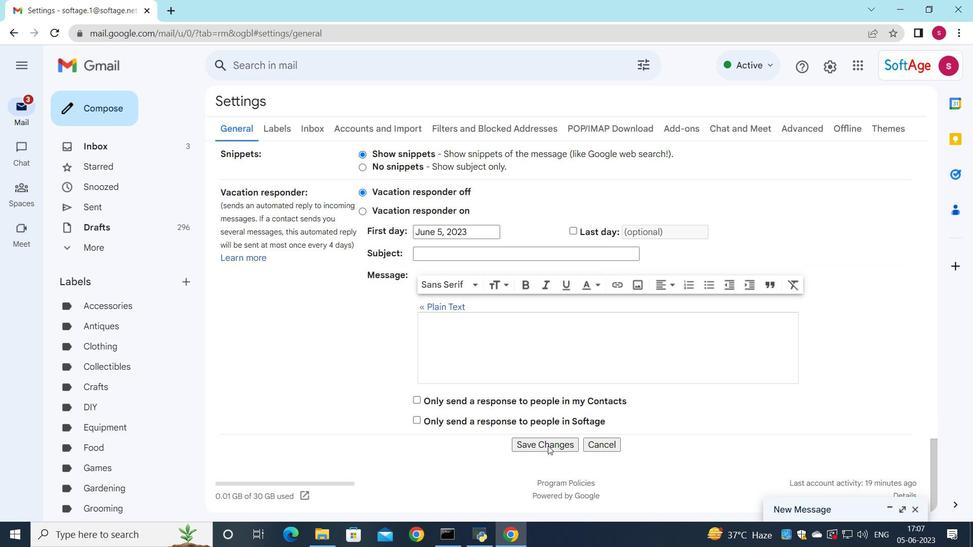 
Action: Mouse moved to (542, 445)
Screenshot: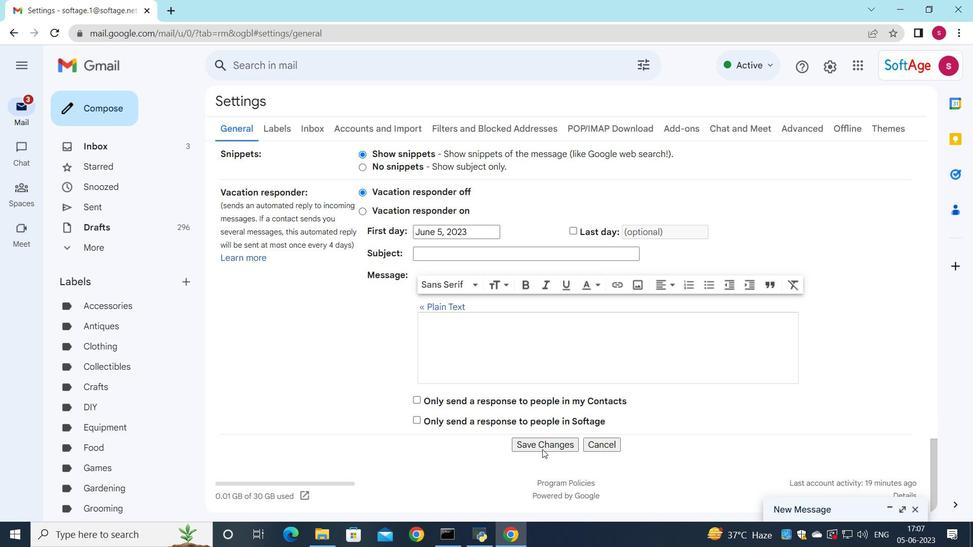 
Action: Mouse pressed left at (542, 445)
Screenshot: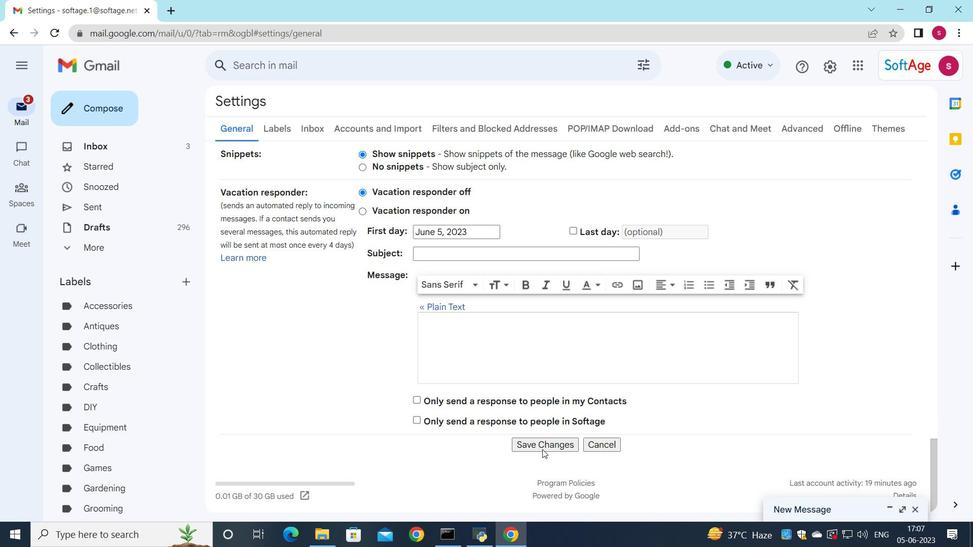 
Action: Mouse moved to (225, 359)
Screenshot: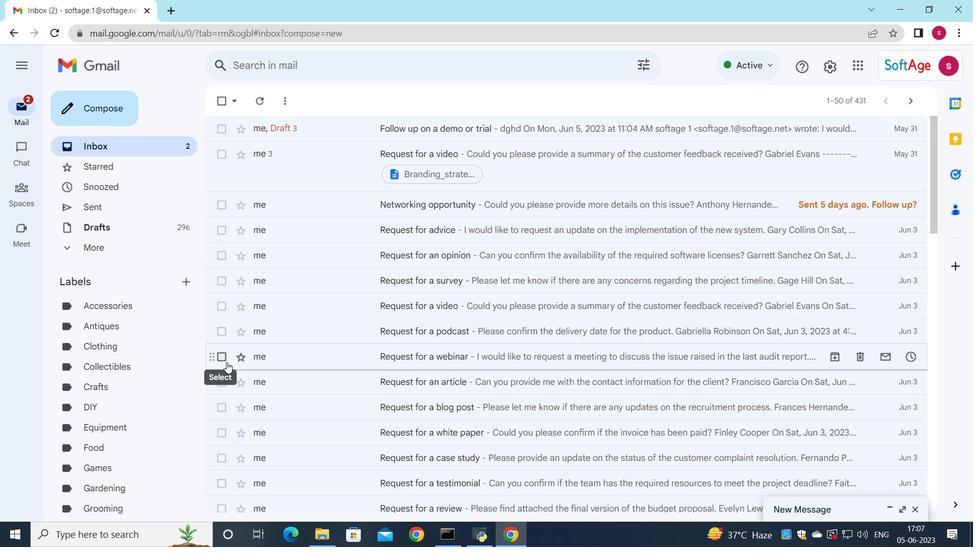 
Action: Mouse pressed left at (225, 359)
Screenshot: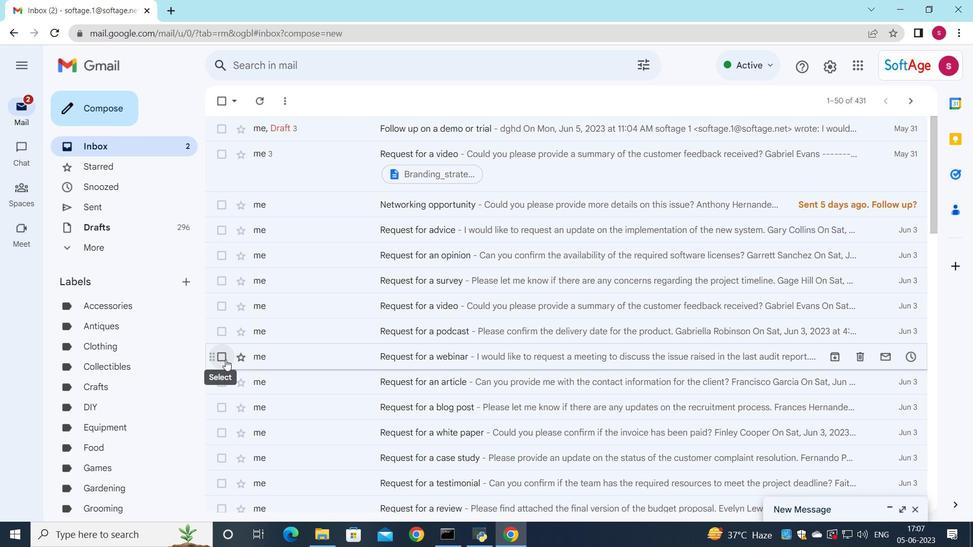 
Action: Mouse moved to (493, 100)
Screenshot: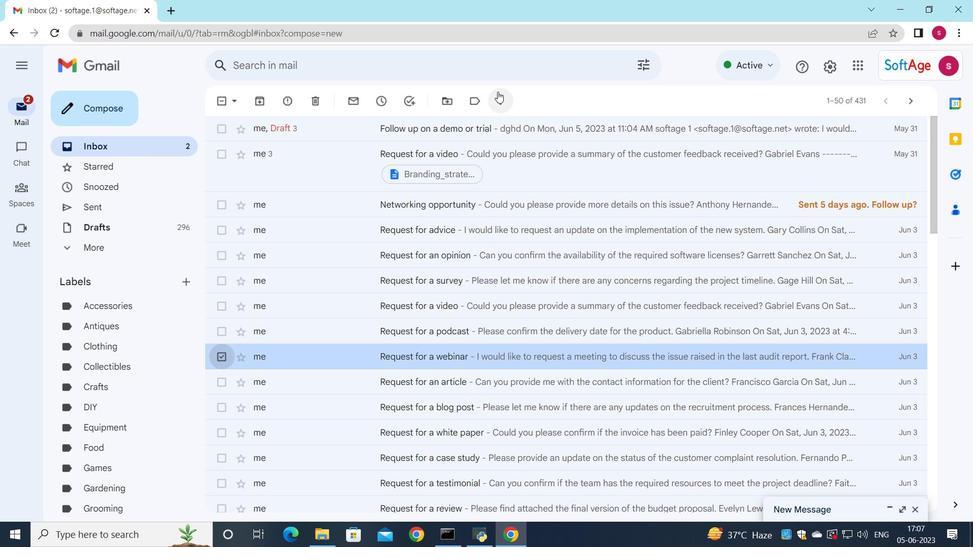 
Action: Mouse pressed left at (493, 100)
Screenshot: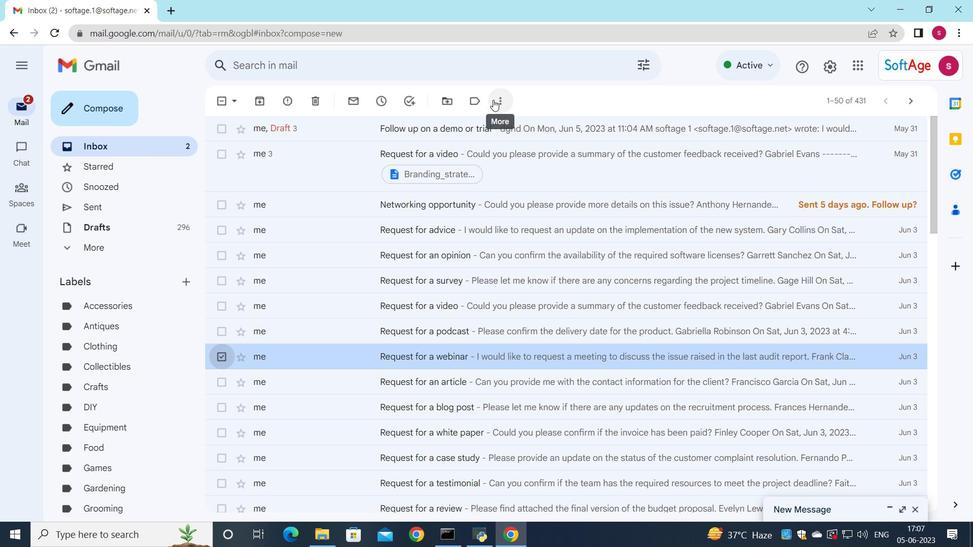 
Action: Mouse moved to (552, 222)
Screenshot: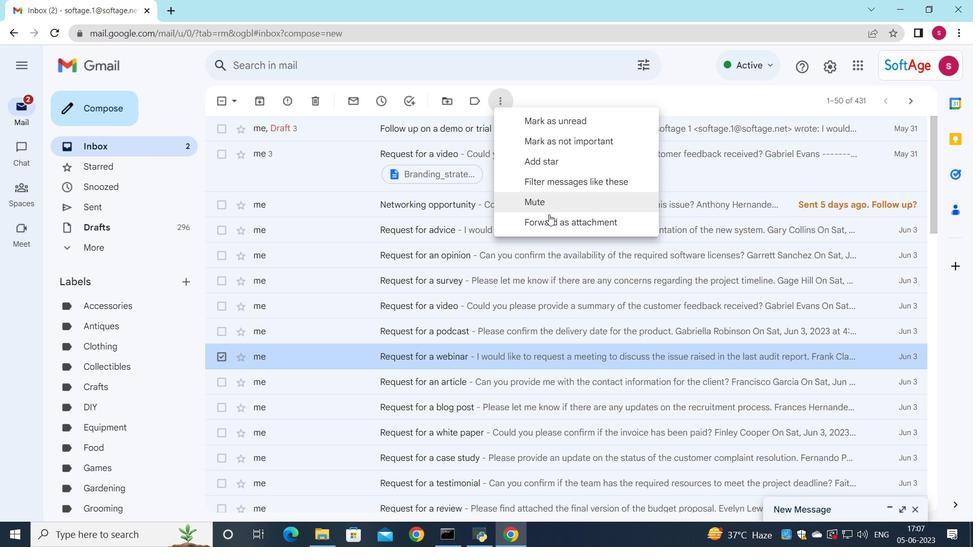 
Action: Mouse pressed left at (552, 222)
Screenshot: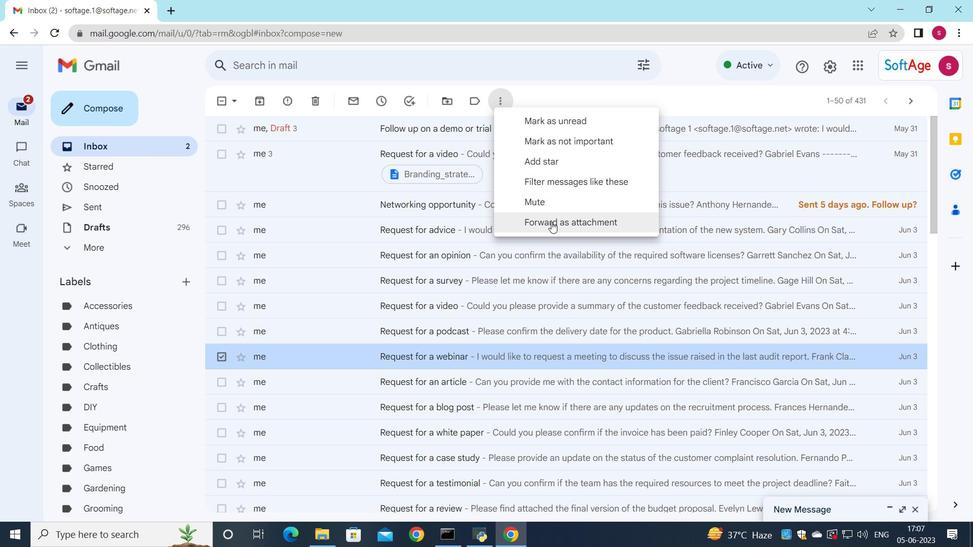 
Action: Mouse moved to (535, 229)
Screenshot: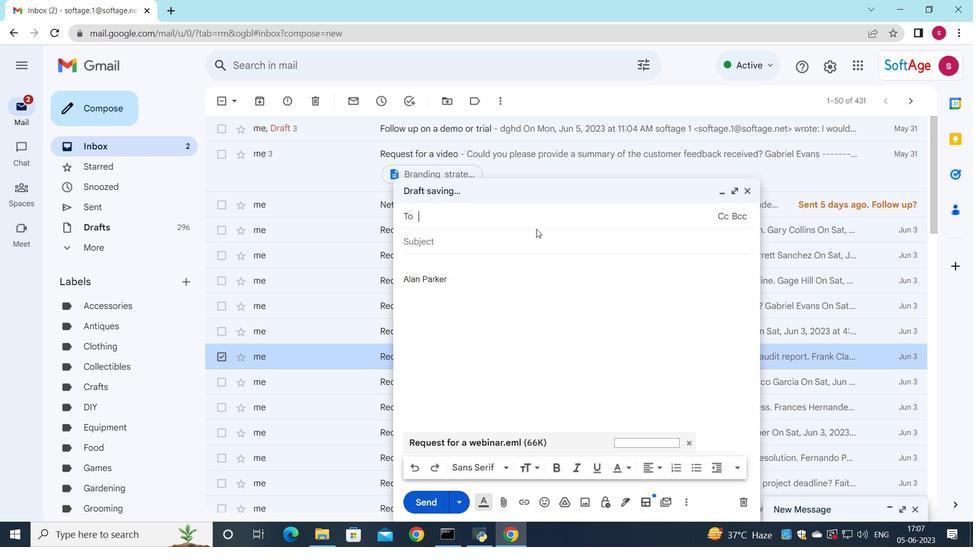 
Action: Key pressed s
Screenshot: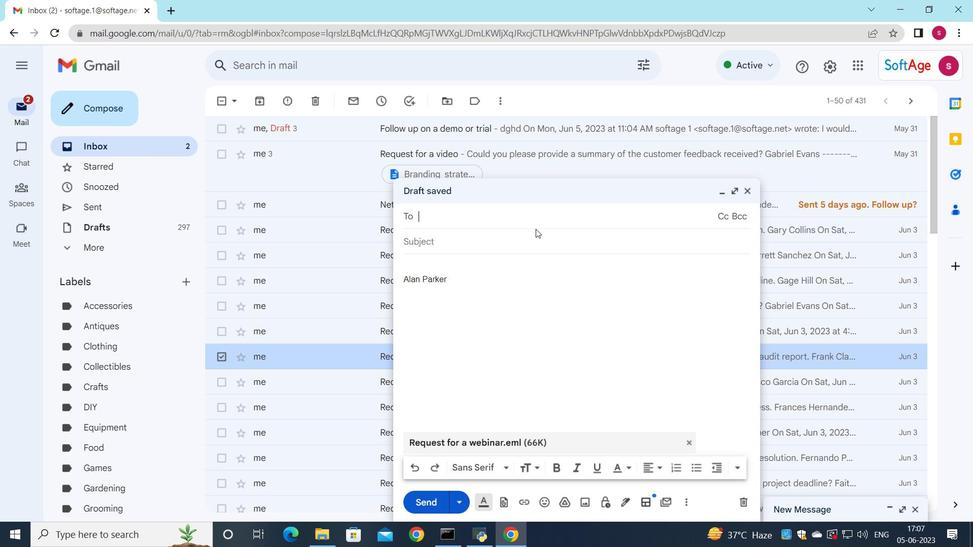 
Action: Mouse moved to (512, 305)
Screenshot: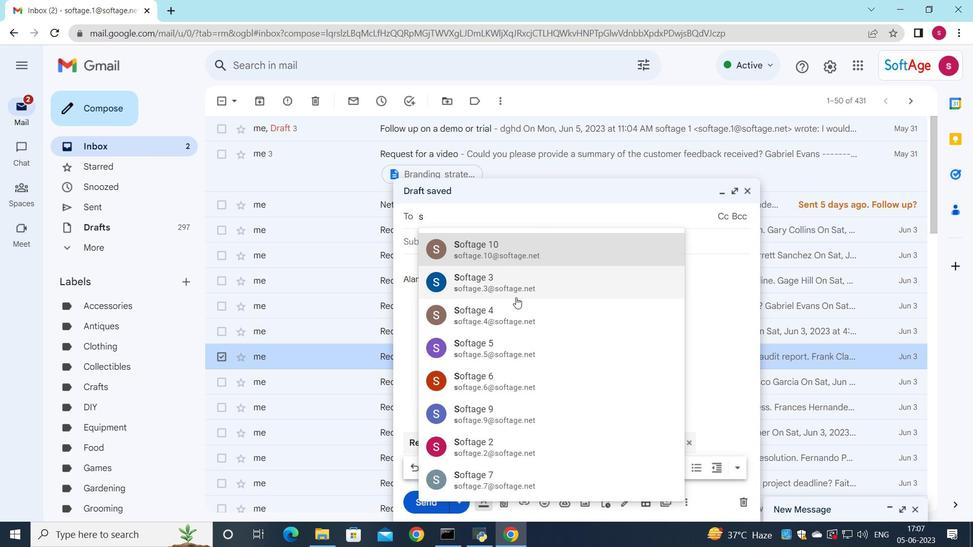 
Action: Mouse pressed left at (512, 305)
Screenshot: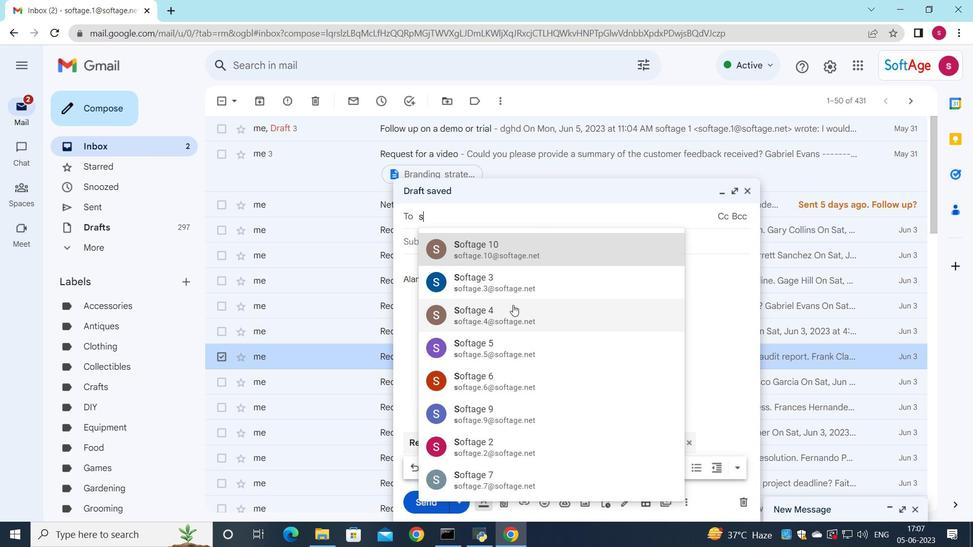 
Action: Mouse moved to (435, 248)
Screenshot: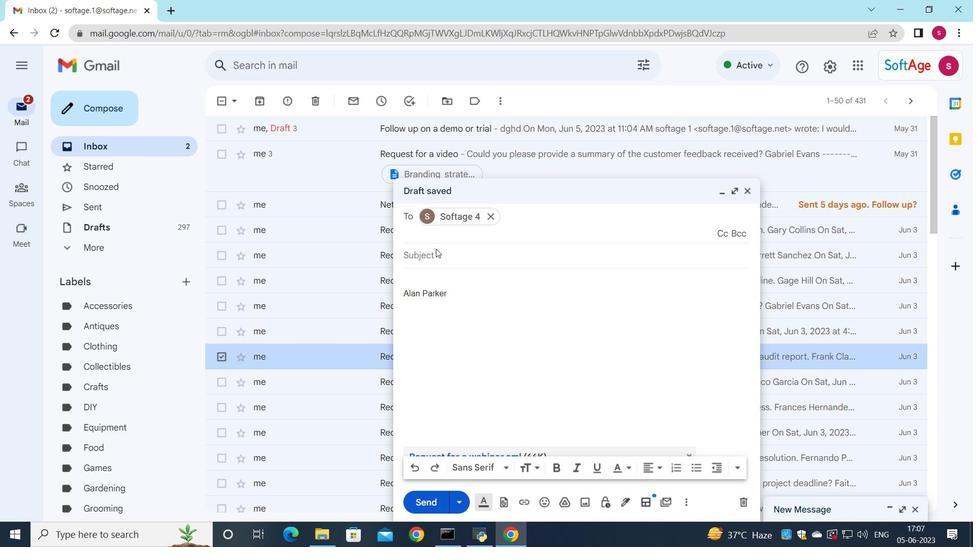 
Action: Mouse pressed left at (435, 248)
Screenshot: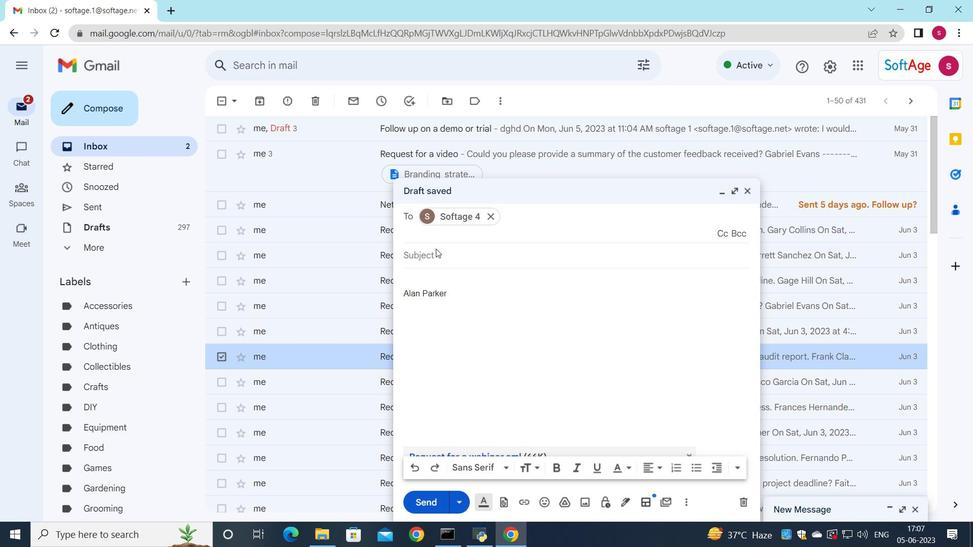 
Action: Mouse moved to (435, 248)
Screenshot: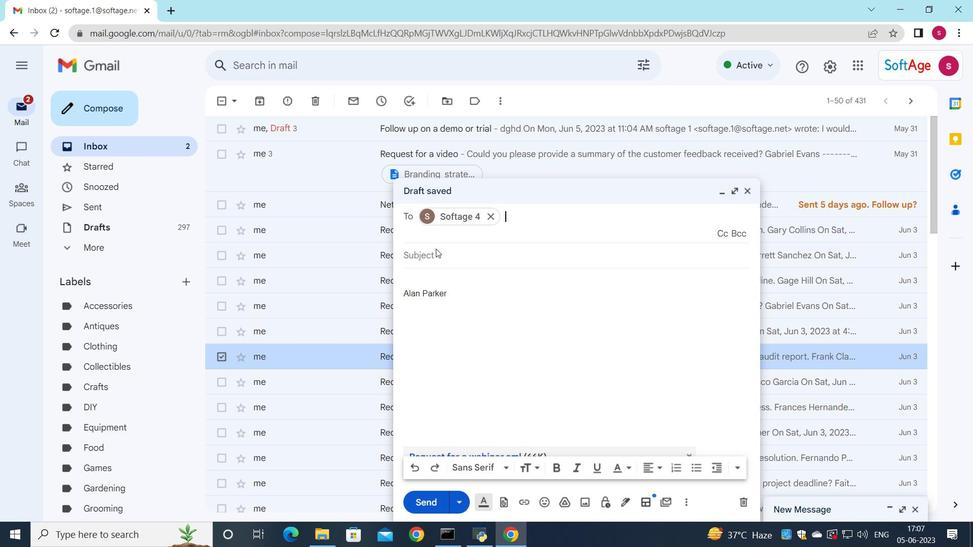 
Action: Key pressed <Key.shift>Follow<Key.space>up<Key.space>on<Key.space>our<Key.space>last<Key.space>conversation
Screenshot: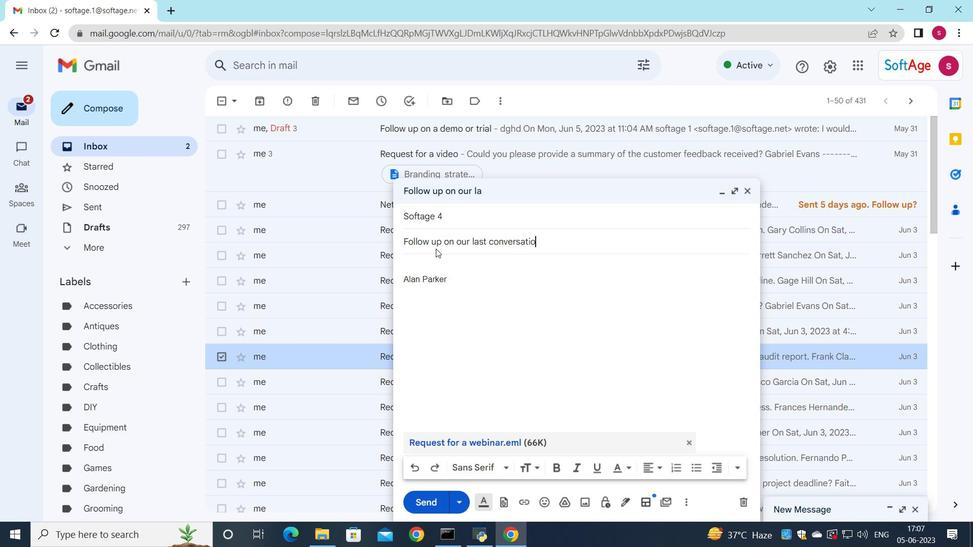 
Action: Mouse moved to (408, 263)
Screenshot: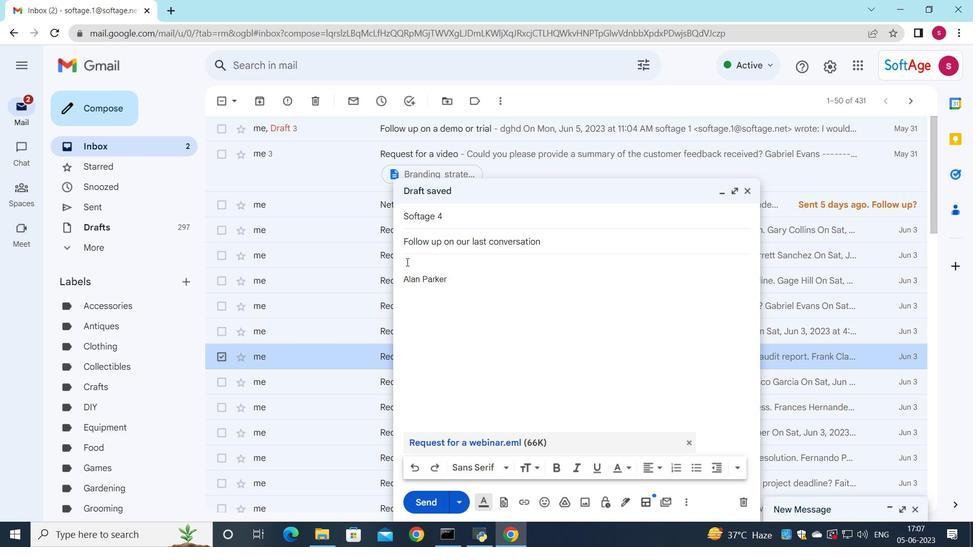 
Action: Mouse pressed left at (408, 263)
Screenshot: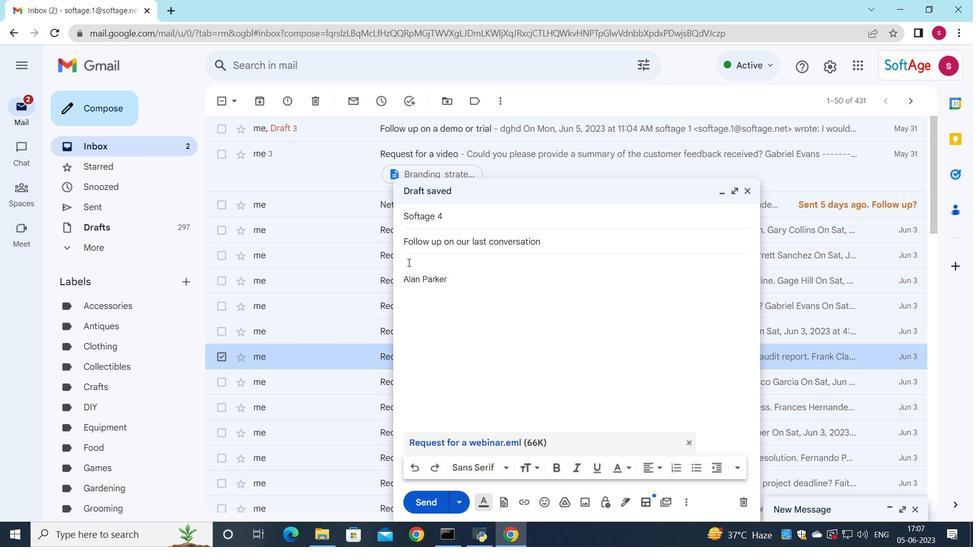 
Action: Key pressed <Key.shift>I<Key.space>wanted<Key.space>to<Key.space>confirm<Key.space>the<Key.space>availability<Key.space>of<Key.space>thr<Key.backspace>e<Key.space>meeting<Key.space>room<Key.space>for<Key.space>tomorrows<Key.space>presentation.
Screenshot: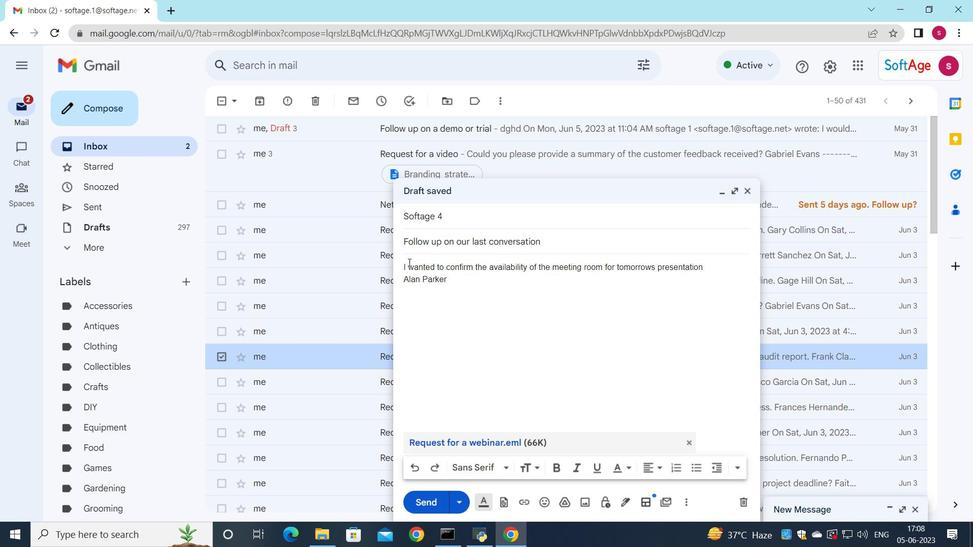 
Action: Mouse moved to (630, 270)
Screenshot: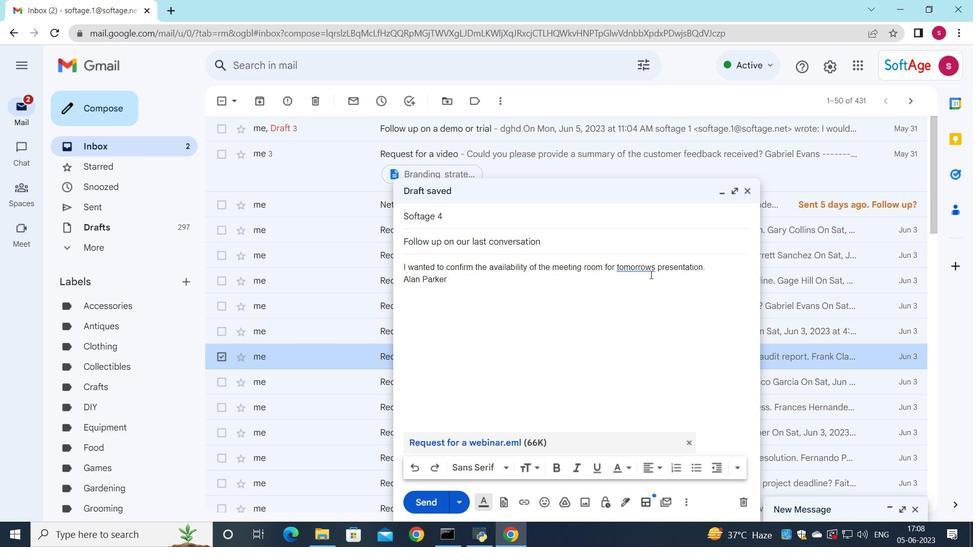 
Action: Mouse pressed left at (630, 270)
Screenshot: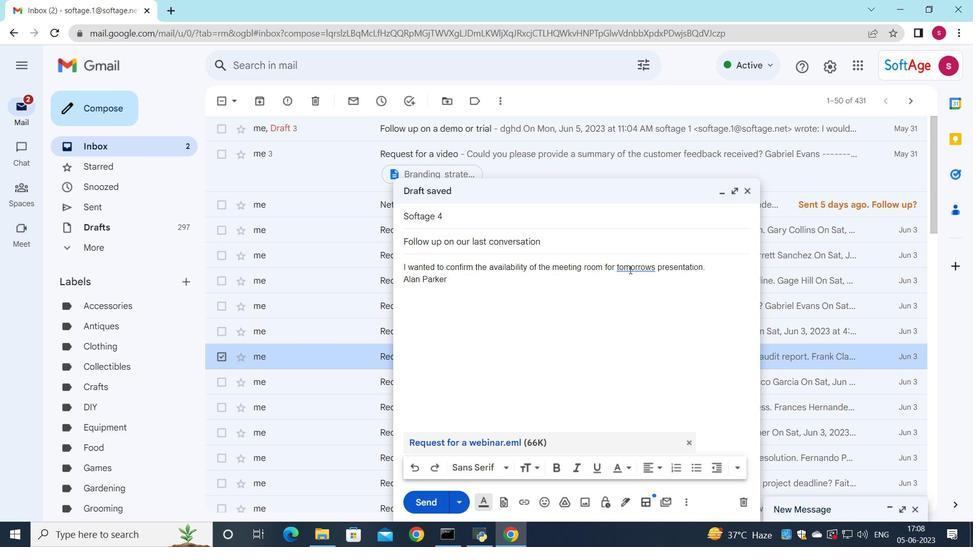 
Action: Mouse moved to (640, 292)
Screenshot: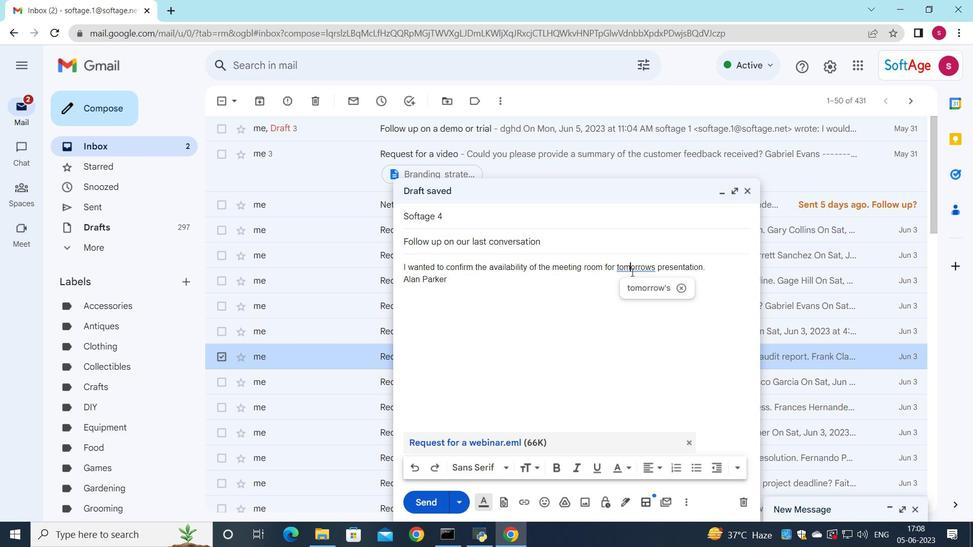
Action: Mouse pressed left at (640, 292)
Screenshot: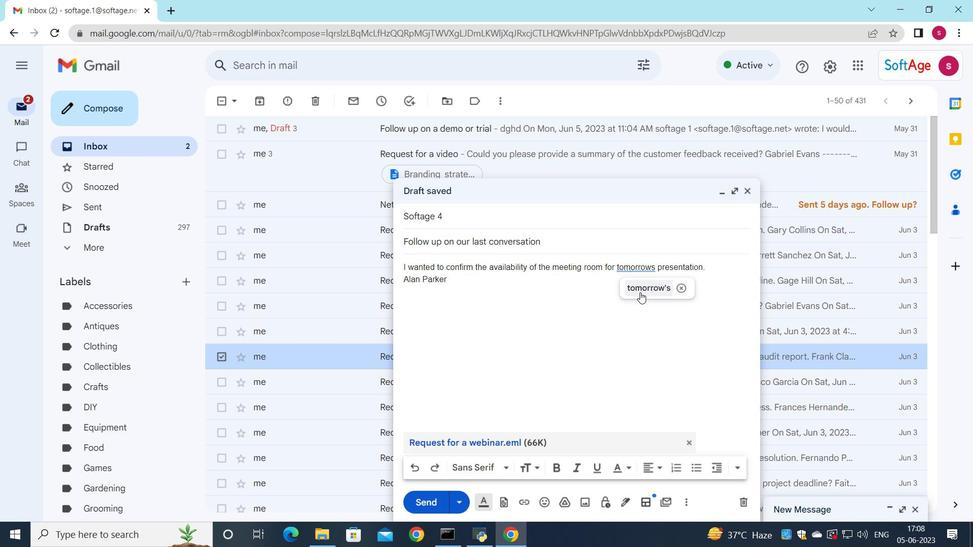 
Action: Mouse moved to (426, 496)
Screenshot: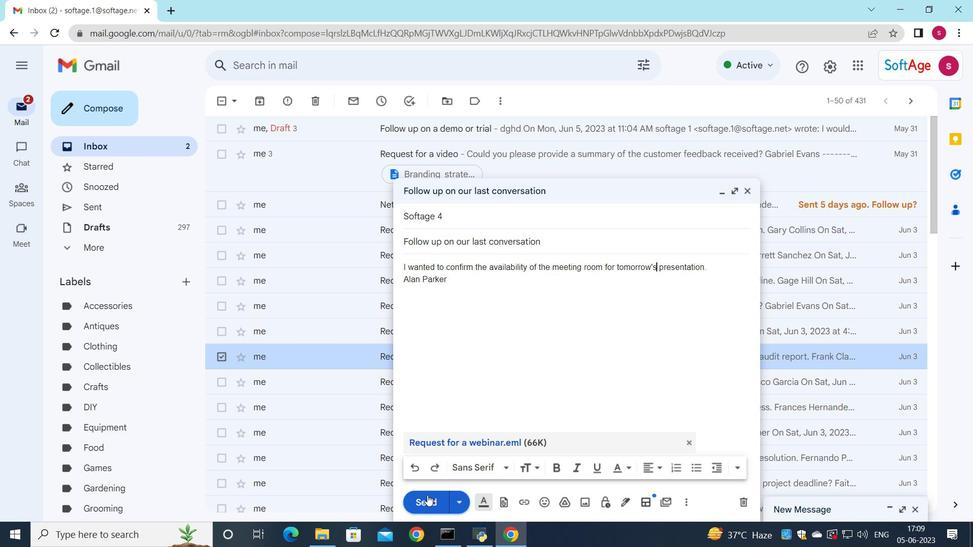 
Action: Mouse pressed left at (426, 496)
Screenshot: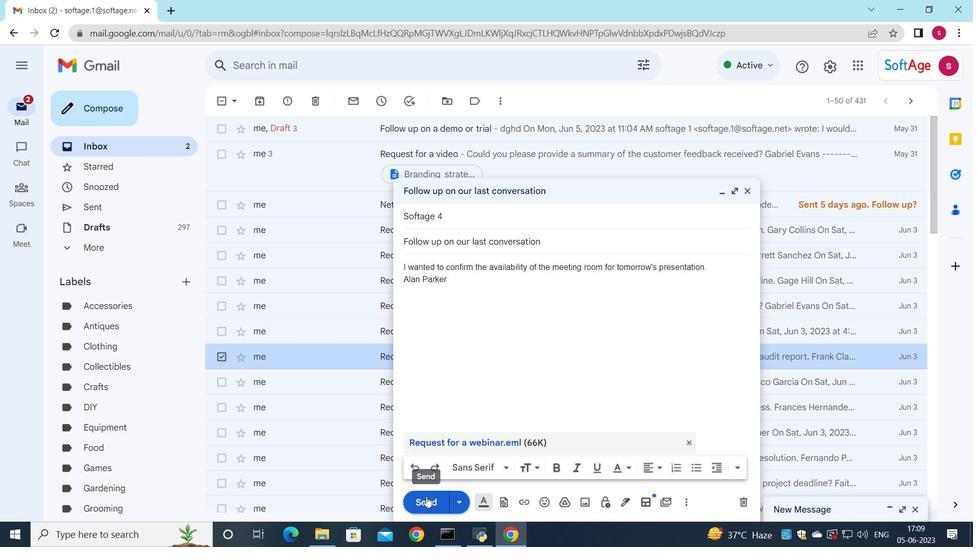 
